 Task: Create "Digital Experiences" by using the "Build You Own (Aura)" template .
Action: Mouse moved to (1157, 87)
Screenshot: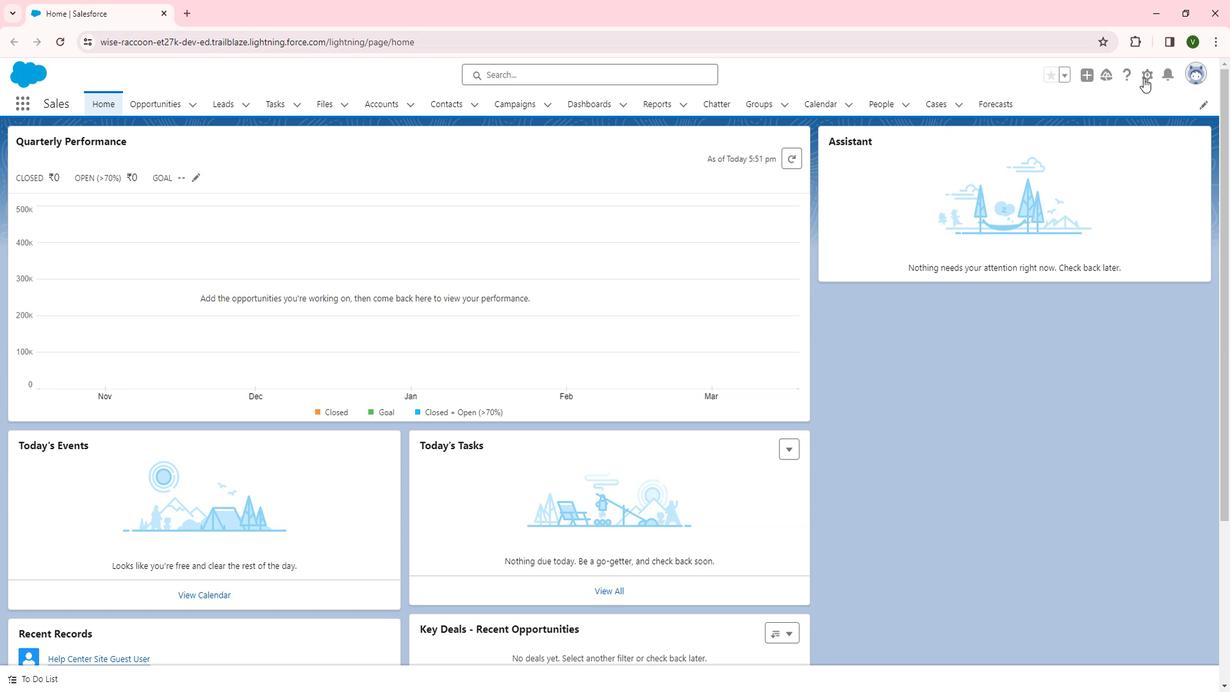 
Action: Mouse pressed left at (1157, 87)
Screenshot: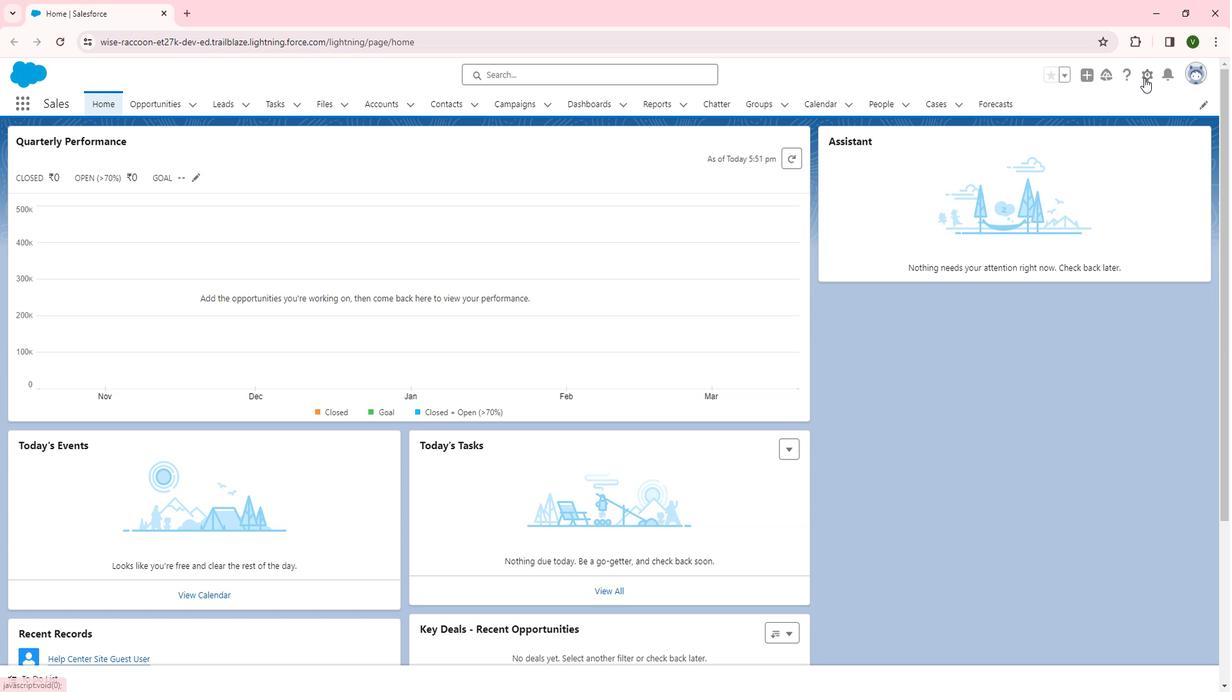 
Action: Mouse moved to (1110, 121)
Screenshot: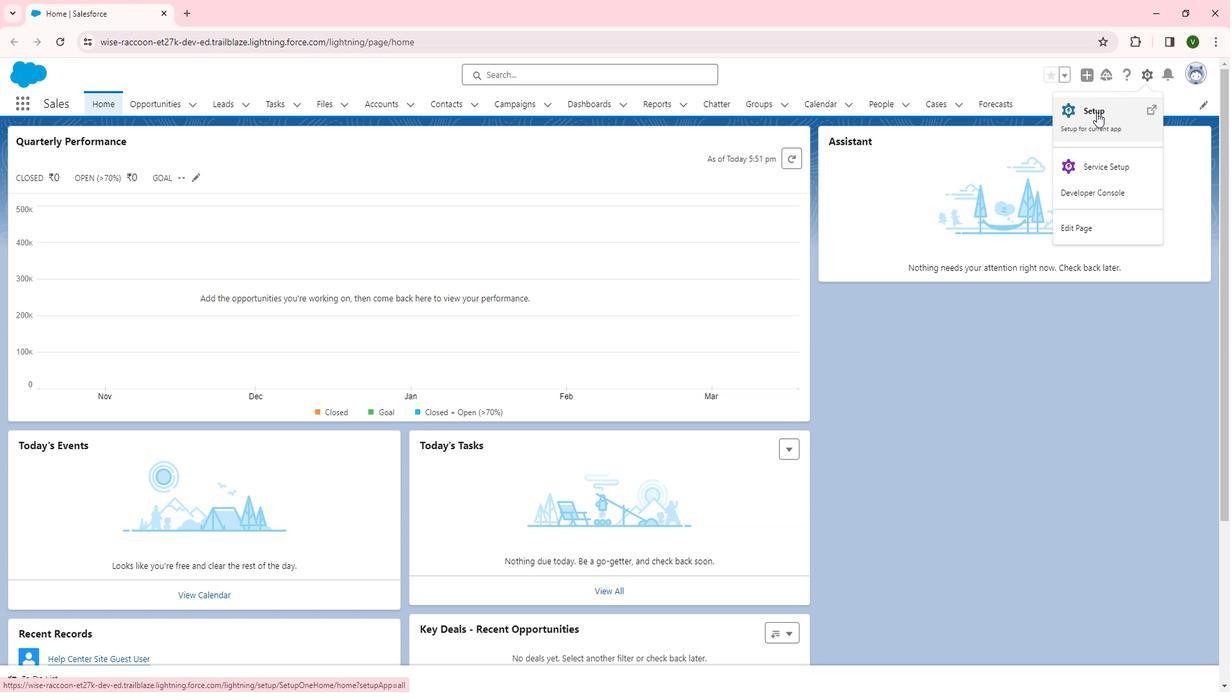 
Action: Mouse pressed left at (1110, 121)
Screenshot: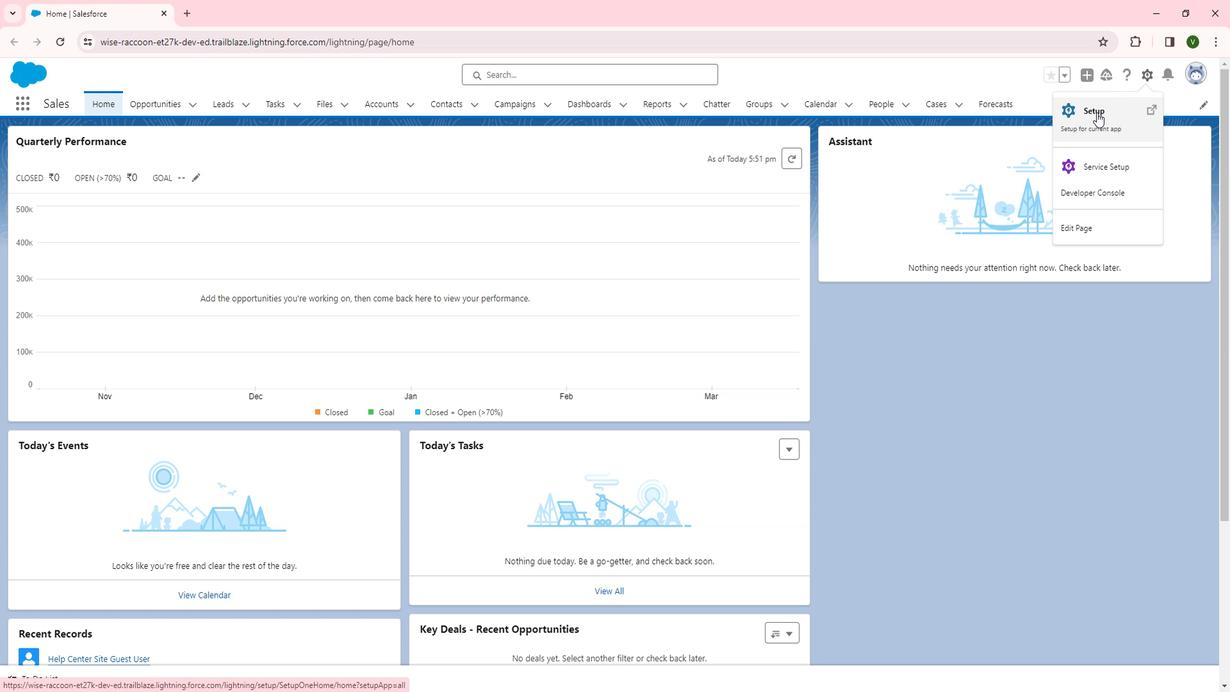 
Action: Mouse moved to (116, 470)
Screenshot: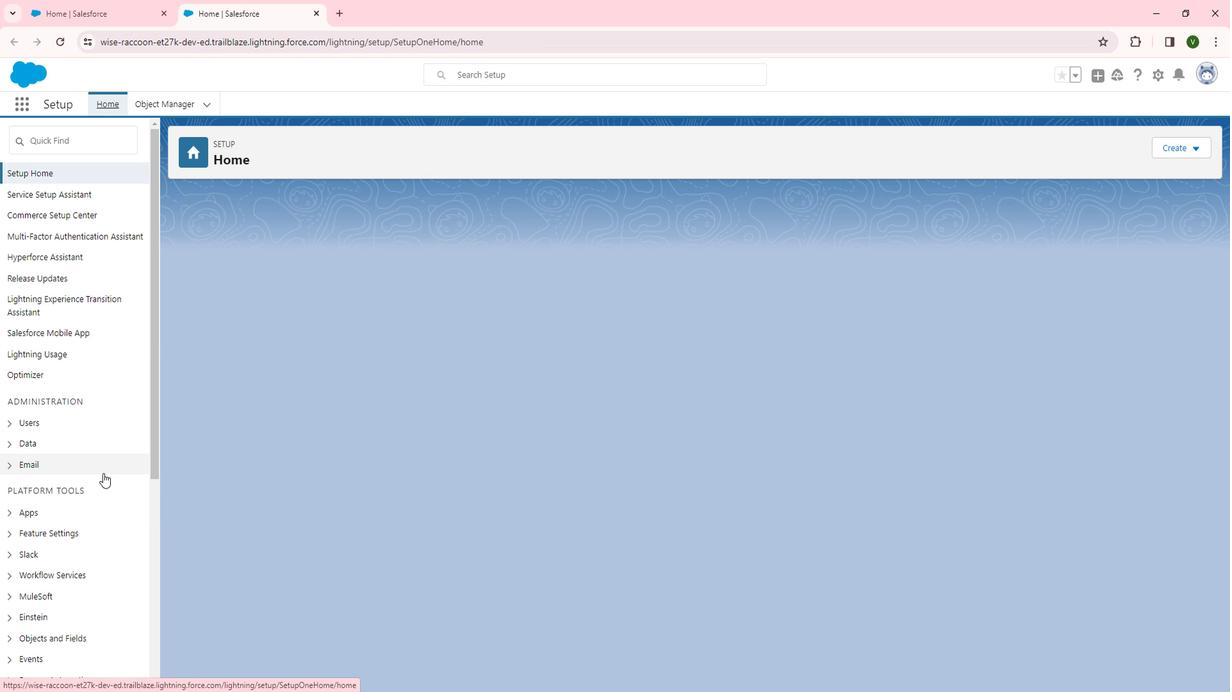 
Action: Mouse scrolled (116, 469) with delta (0, 0)
Screenshot: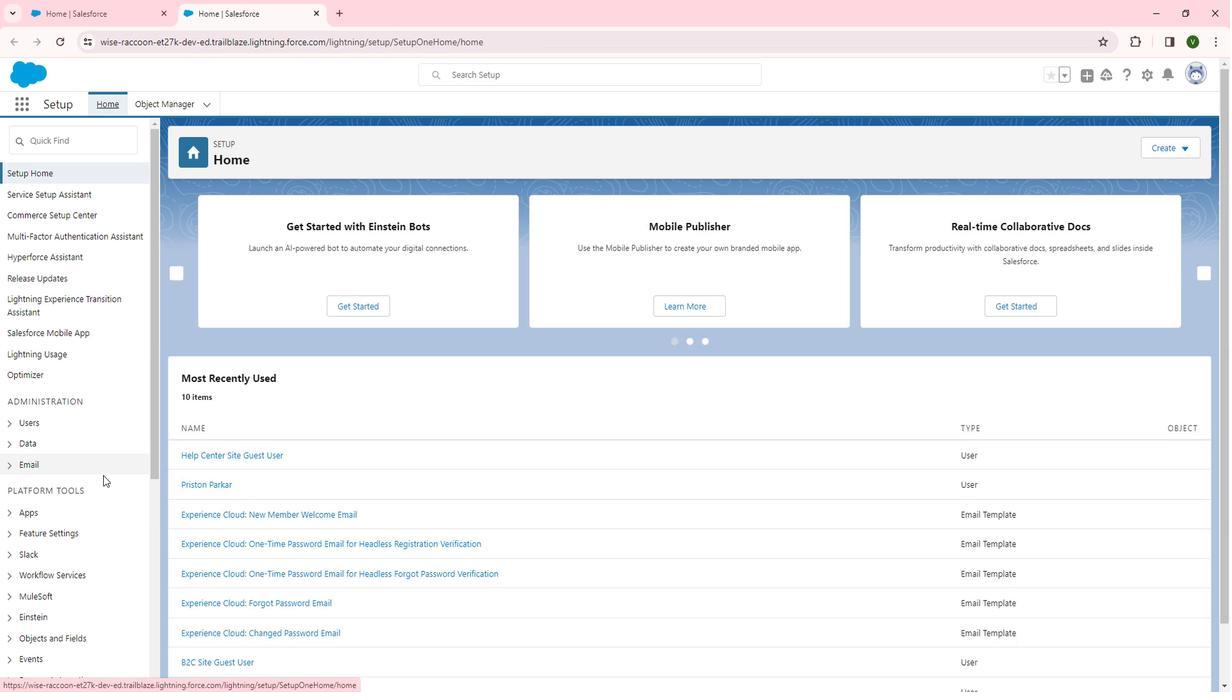 
Action: Mouse scrolled (116, 469) with delta (0, 0)
Screenshot: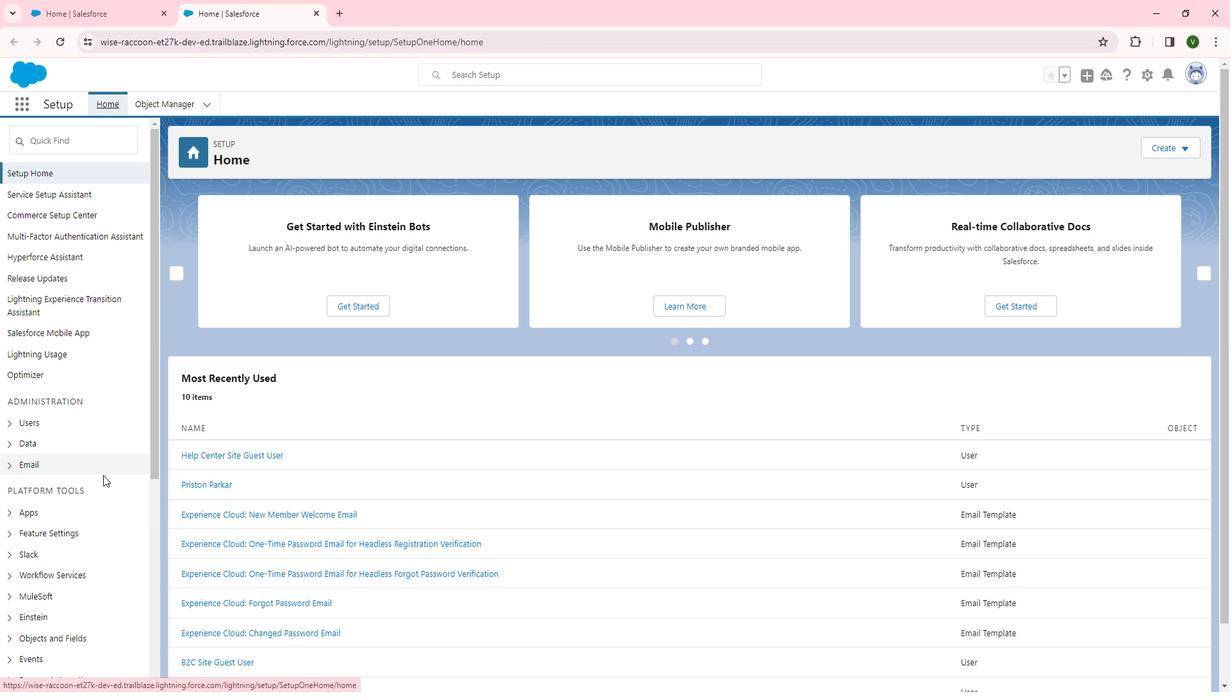
Action: Mouse scrolled (116, 469) with delta (0, 0)
Screenshot: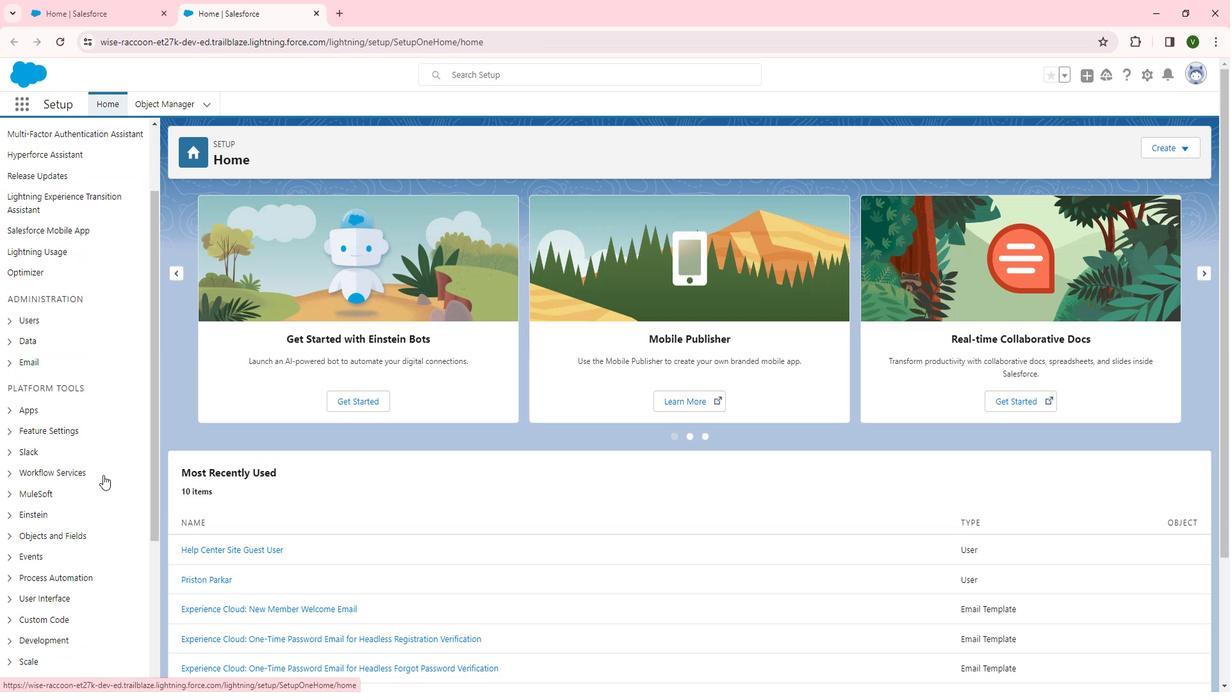 
Action: Mouse moved to (55, 334)
Screenshot: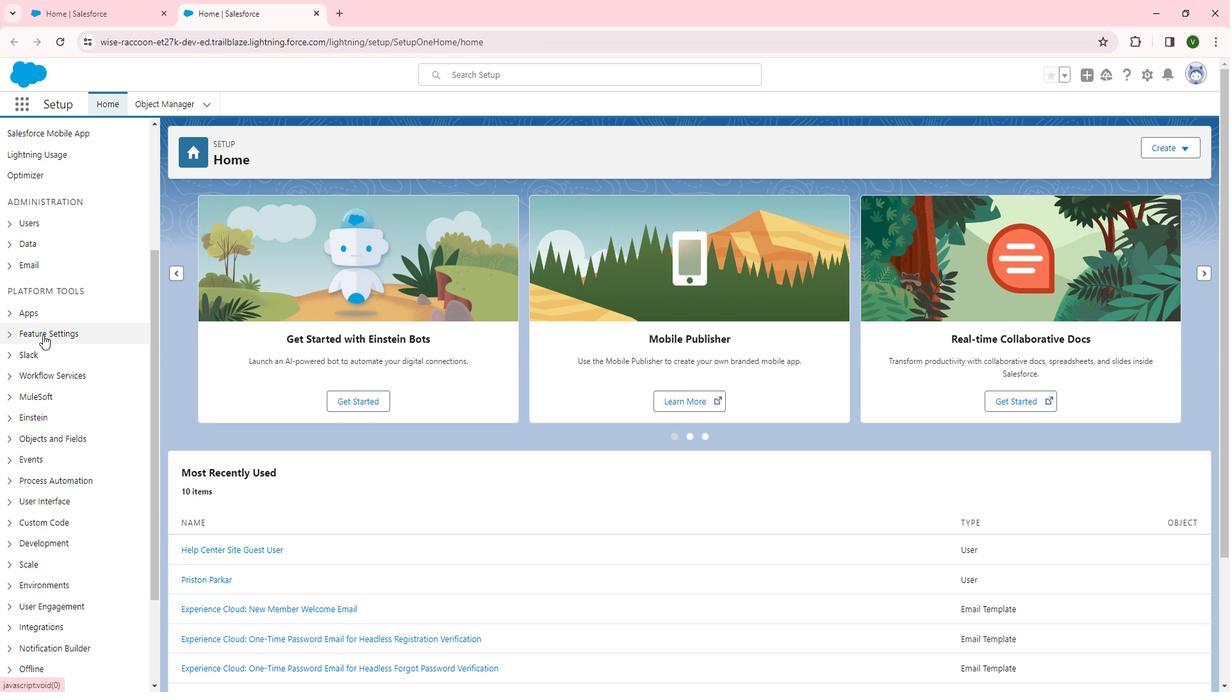 
Action: Mouse pressed left at (55, 334)
Screenshot: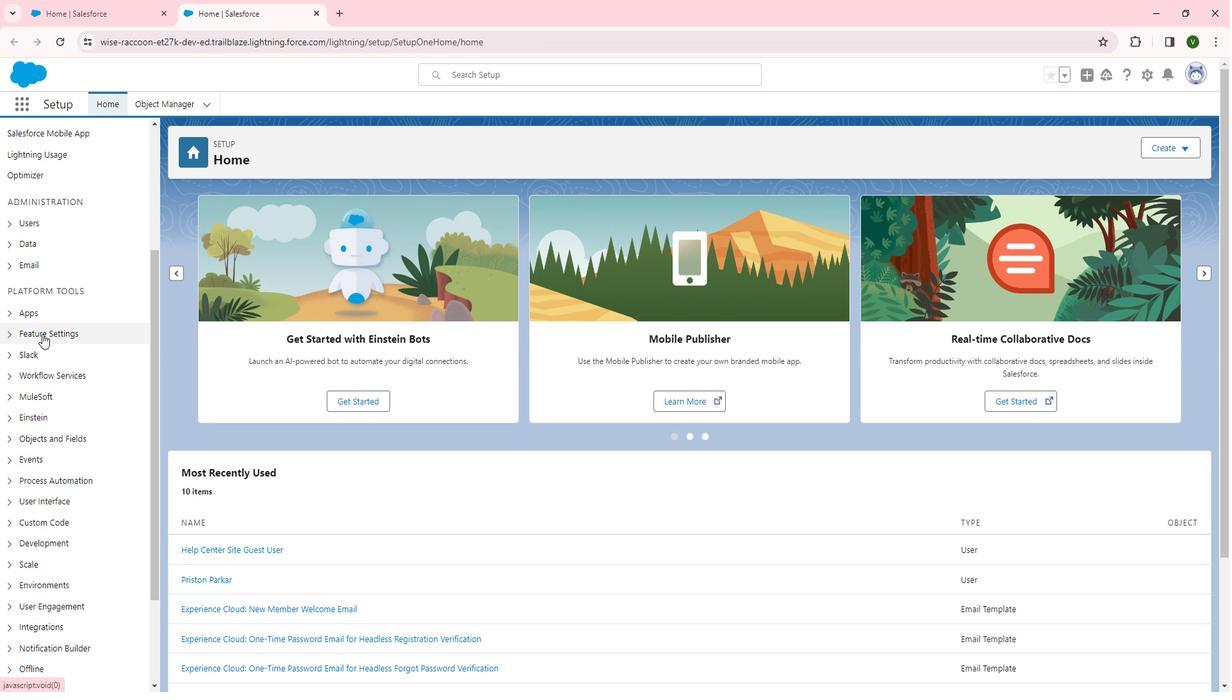 
Action: Mouse moved to (73, 468)
Screenshot: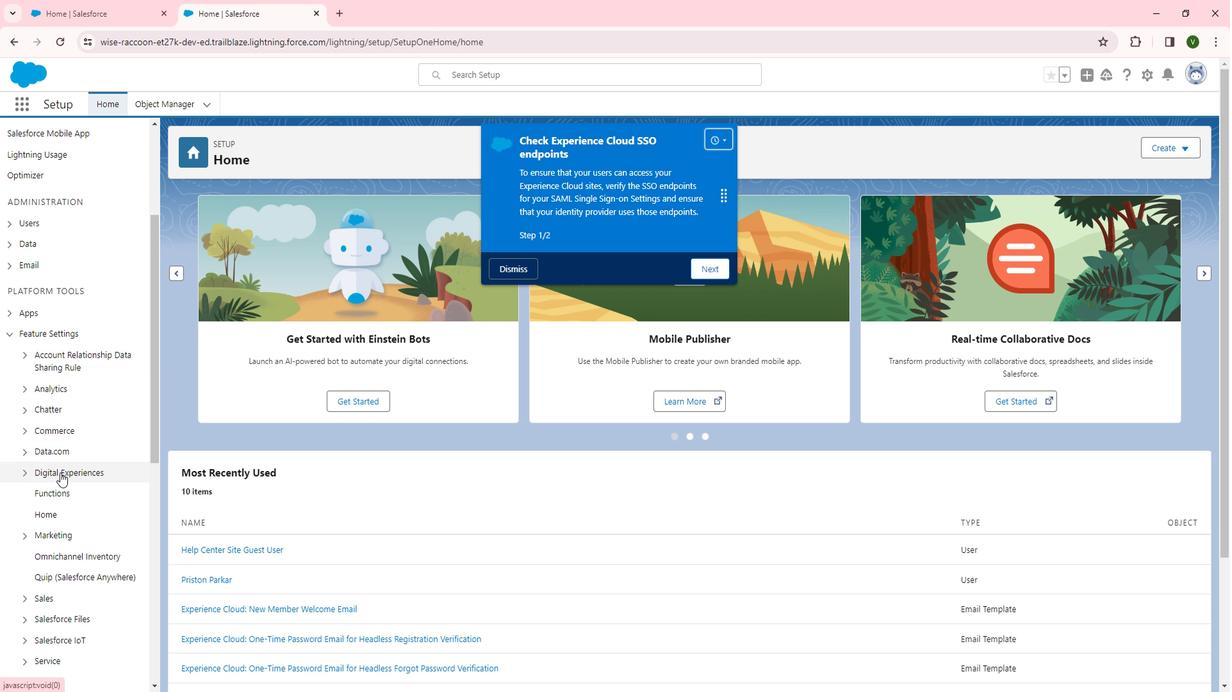 
Action: Mouse pressed left at (73, 468)
Screenshot: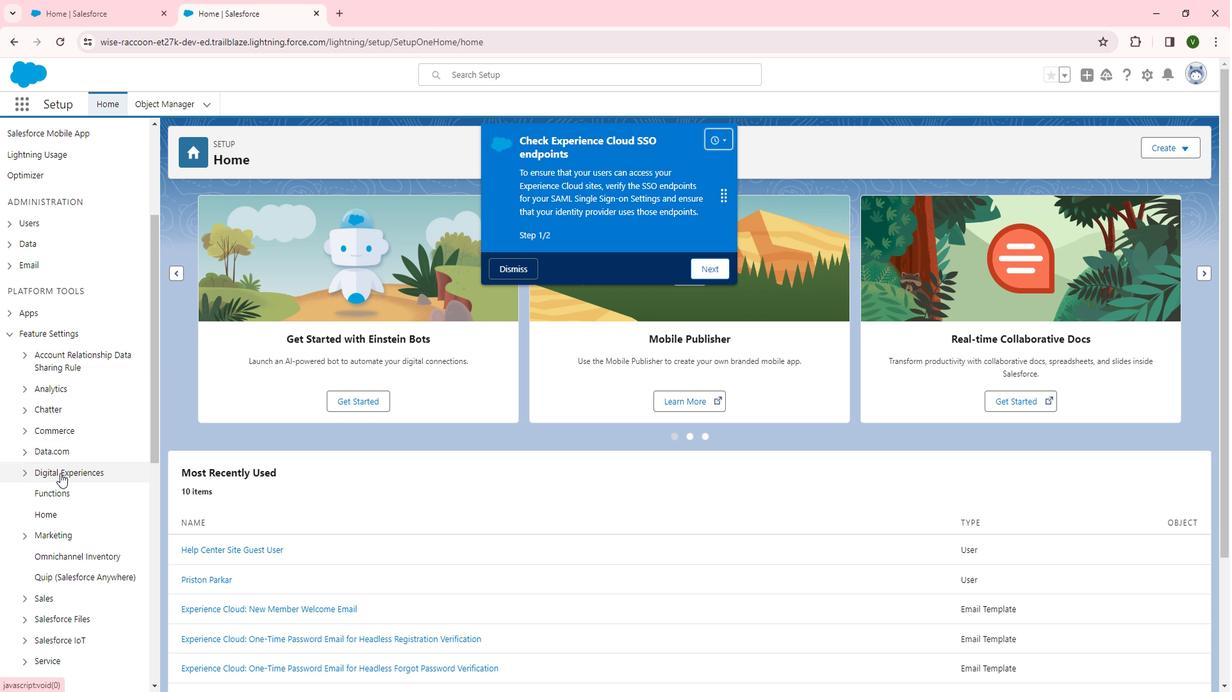
Action: Mouse moved to (65, 489)
Screenshot: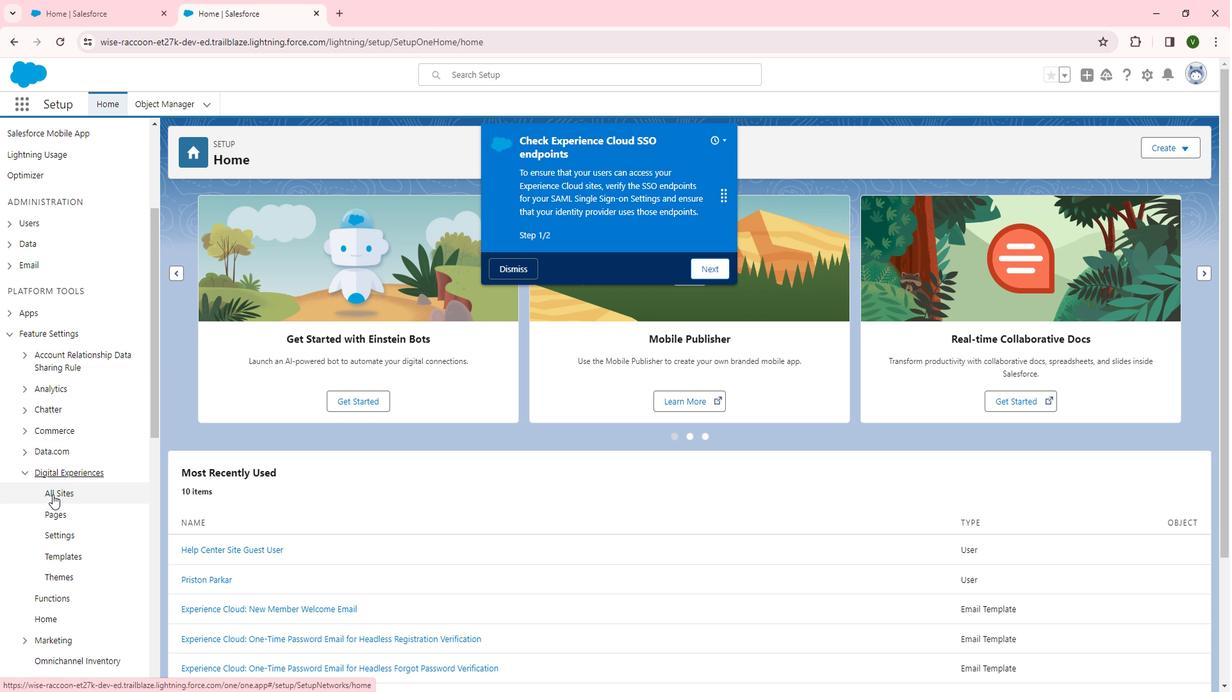 
Action: Mouse pressed left at (65, 489)
Screenshot: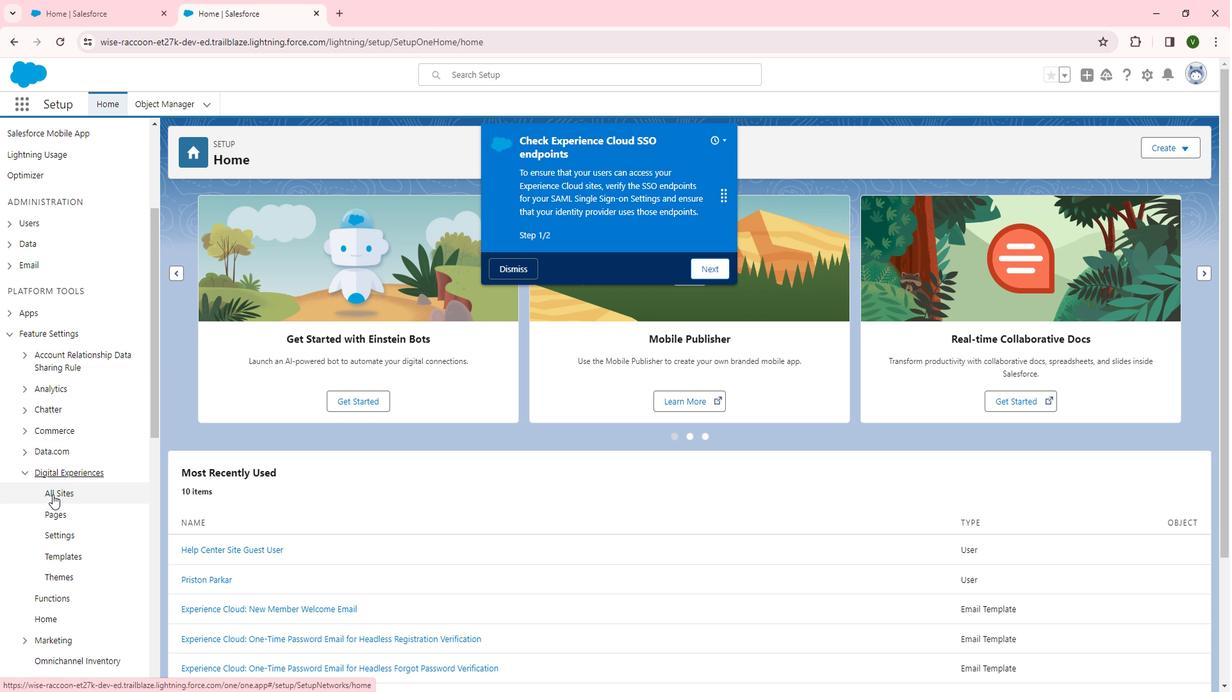 
Action: Mouse moved to (525, 271)
Screenshot: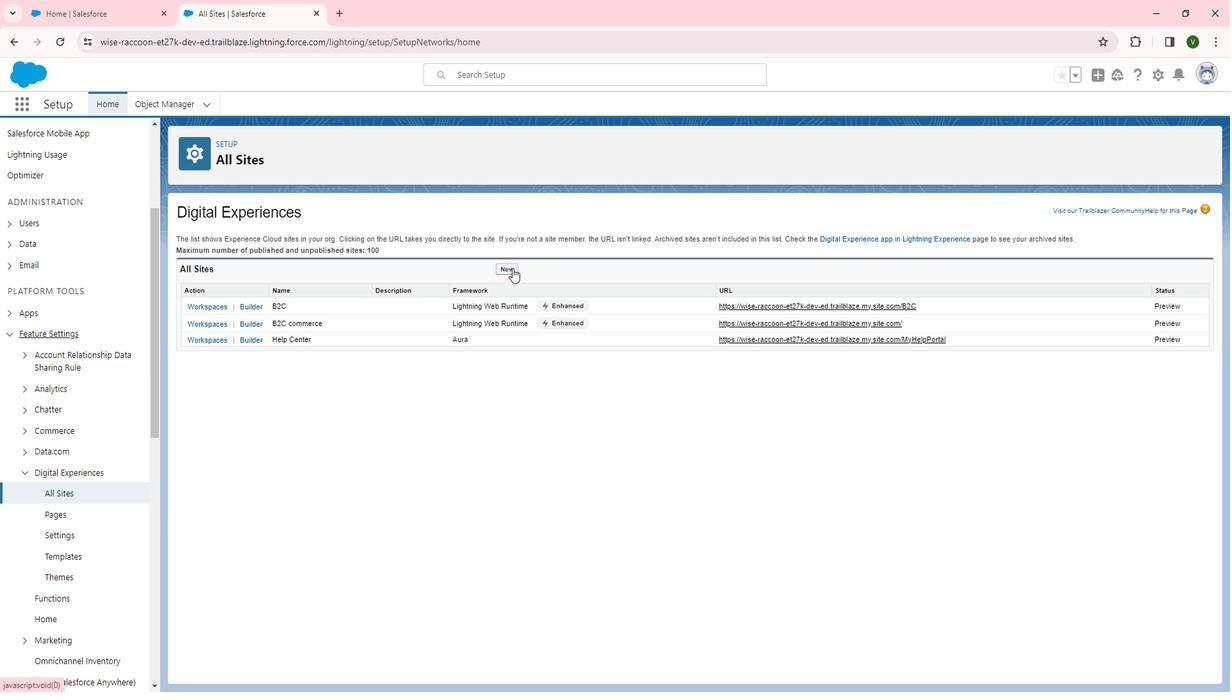 
Action: Mouse pressed left at (525, 271)
Screenshot: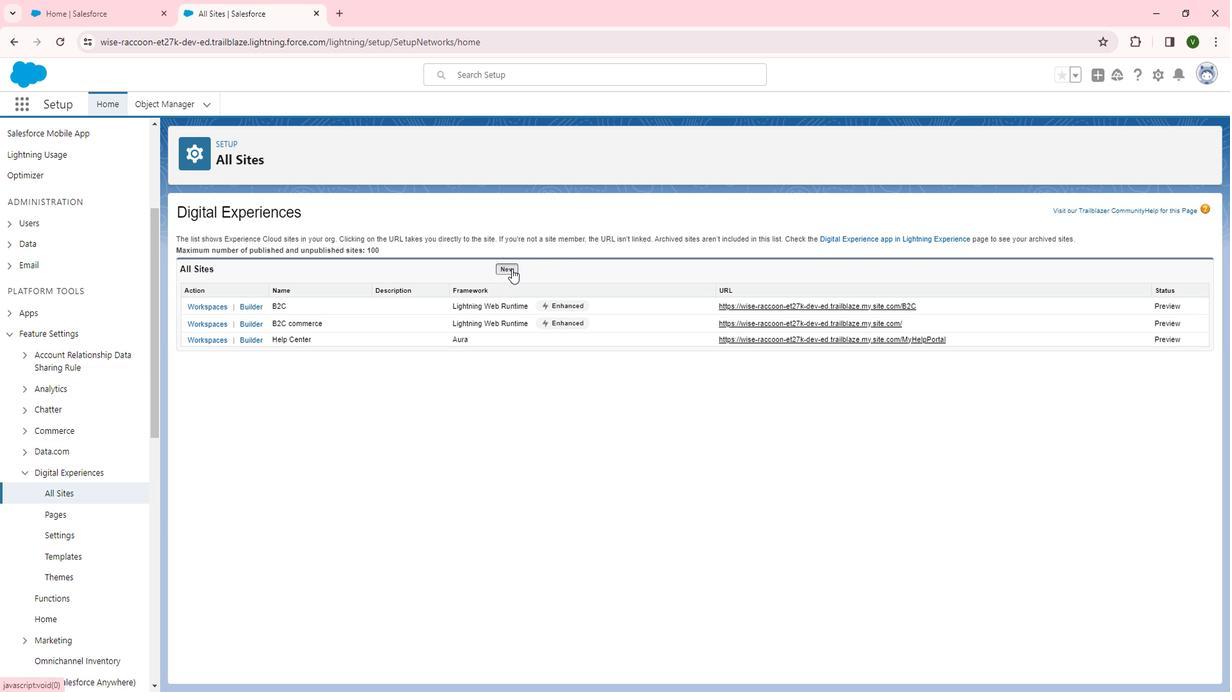 
Action: Mouse moved to (389, 433)
Screenshot: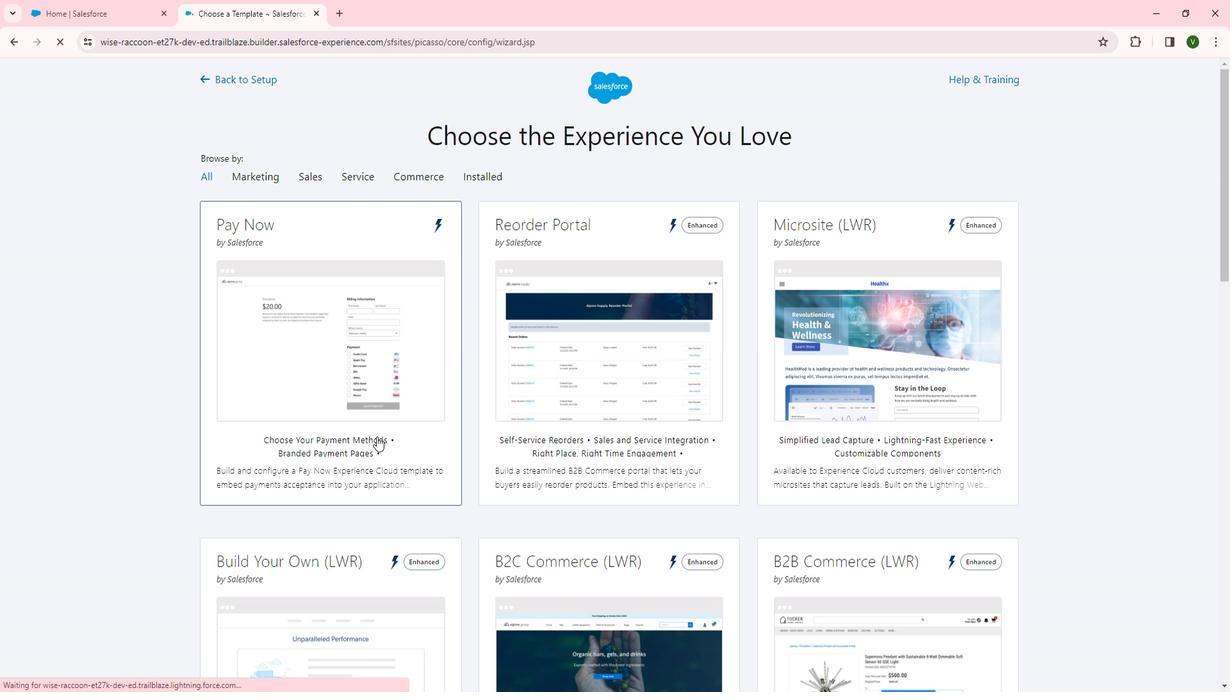 
Action: Mouse scrolled (389, 432) with delta (0, 0)
Screenshot: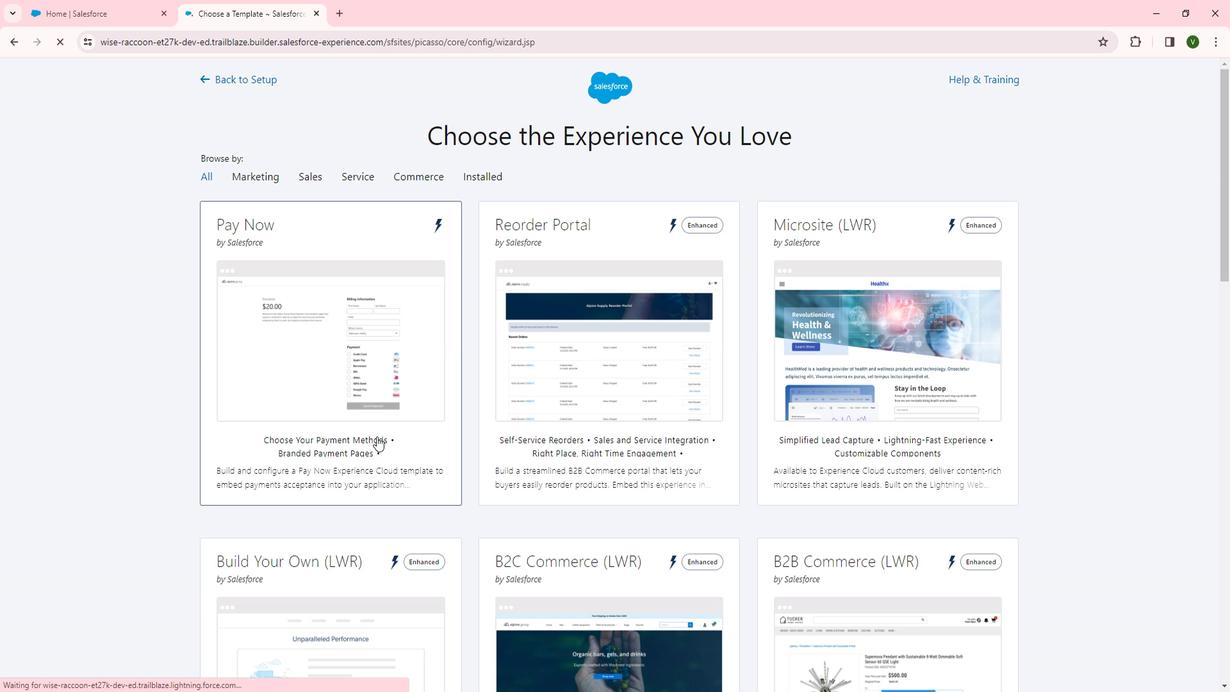 
Action: Mouse scrolled (389, 432) with delta (0, 0)
Screenshot: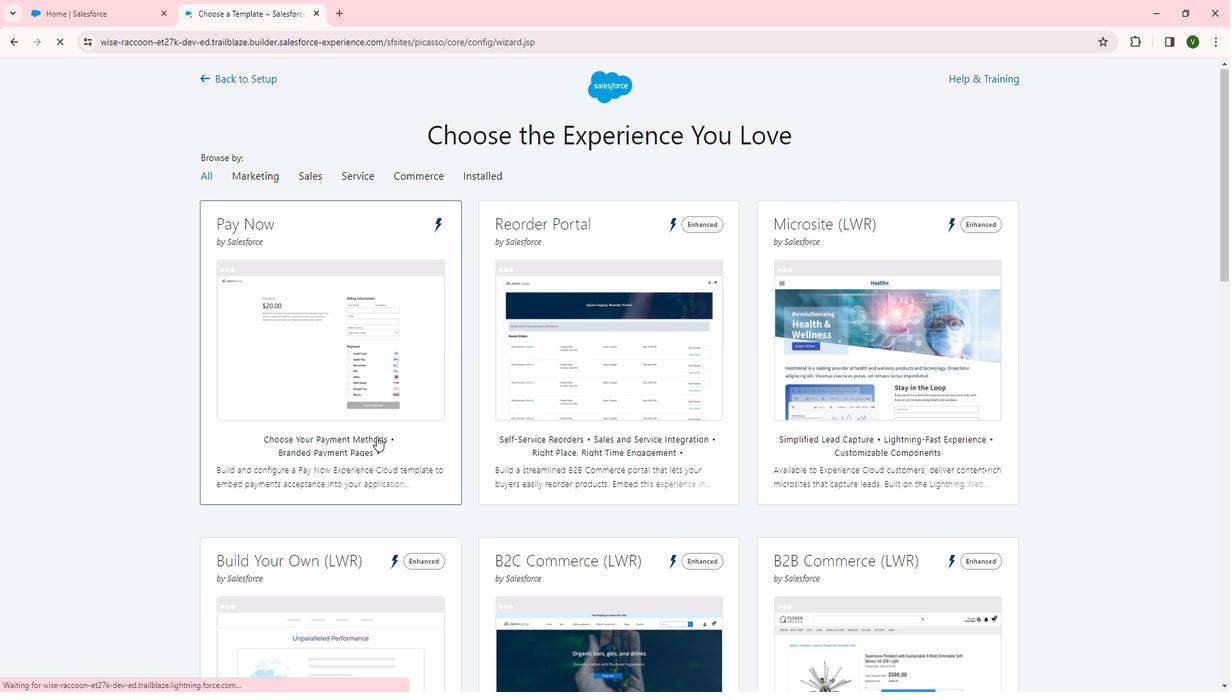 
Action: Mouse scrolled (389, 432) with delta (0, 0)
Screenshot: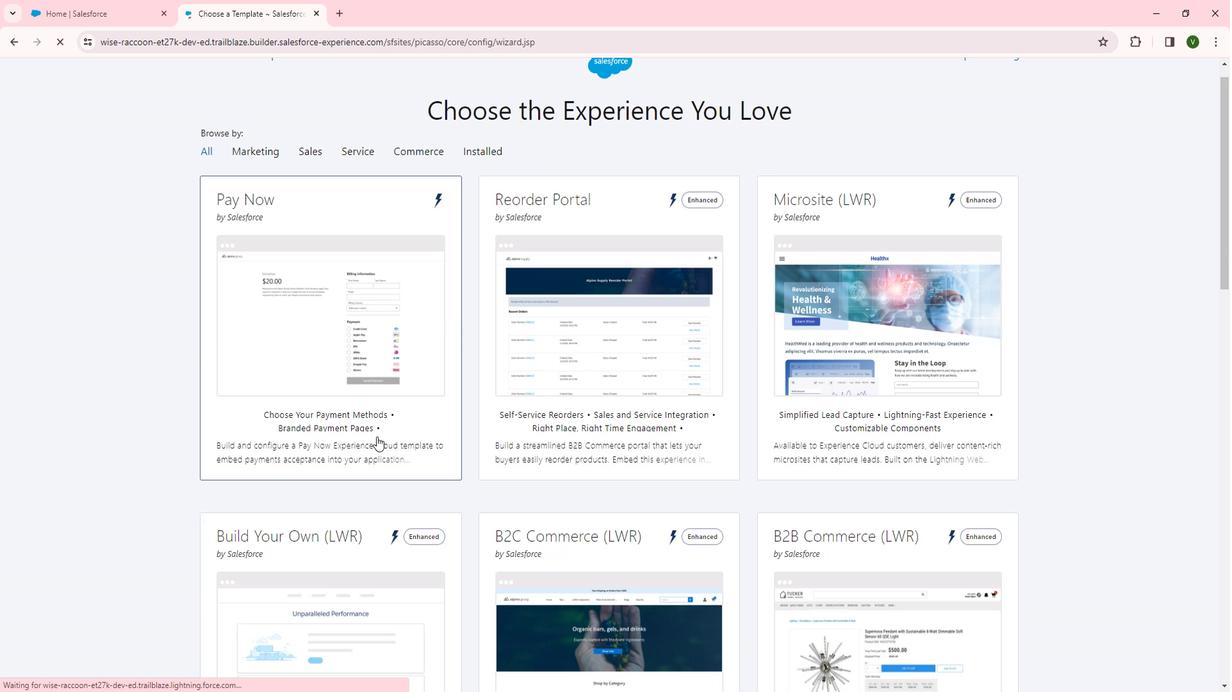 
Action: Mouse scrolled (389, 432) with delta (0, 0)
Screenshot: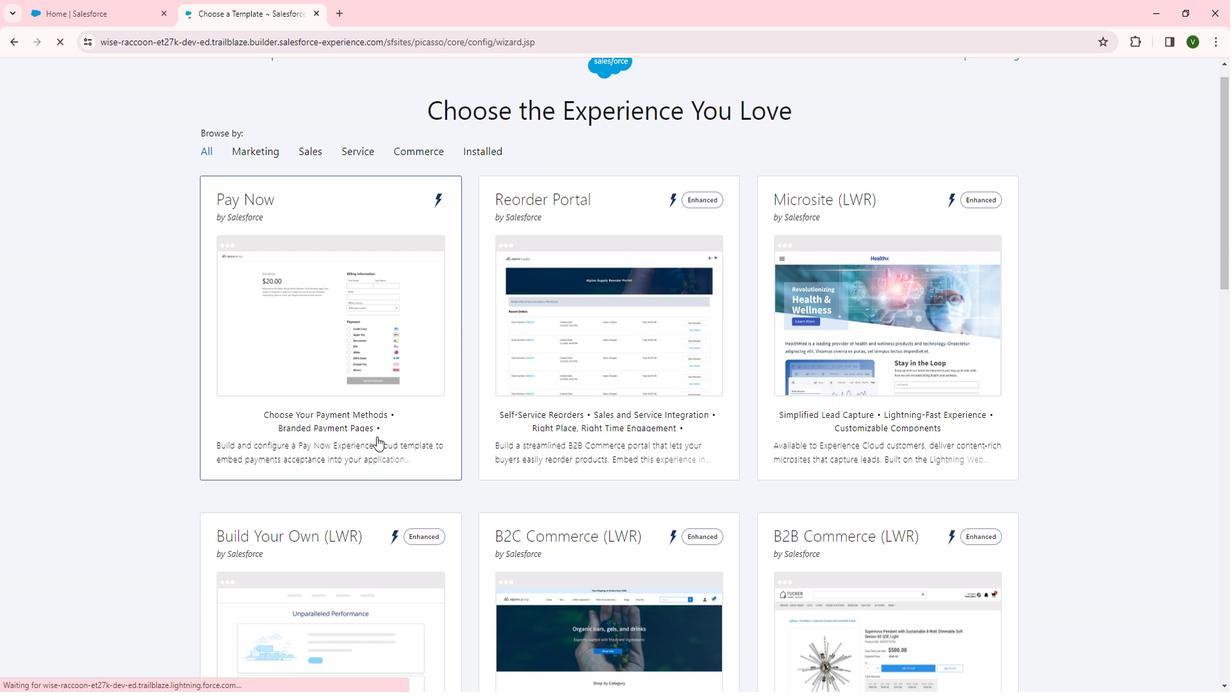 
Action: Mouse scrolled (389, 432) with delta (0, 0)
Screenshot: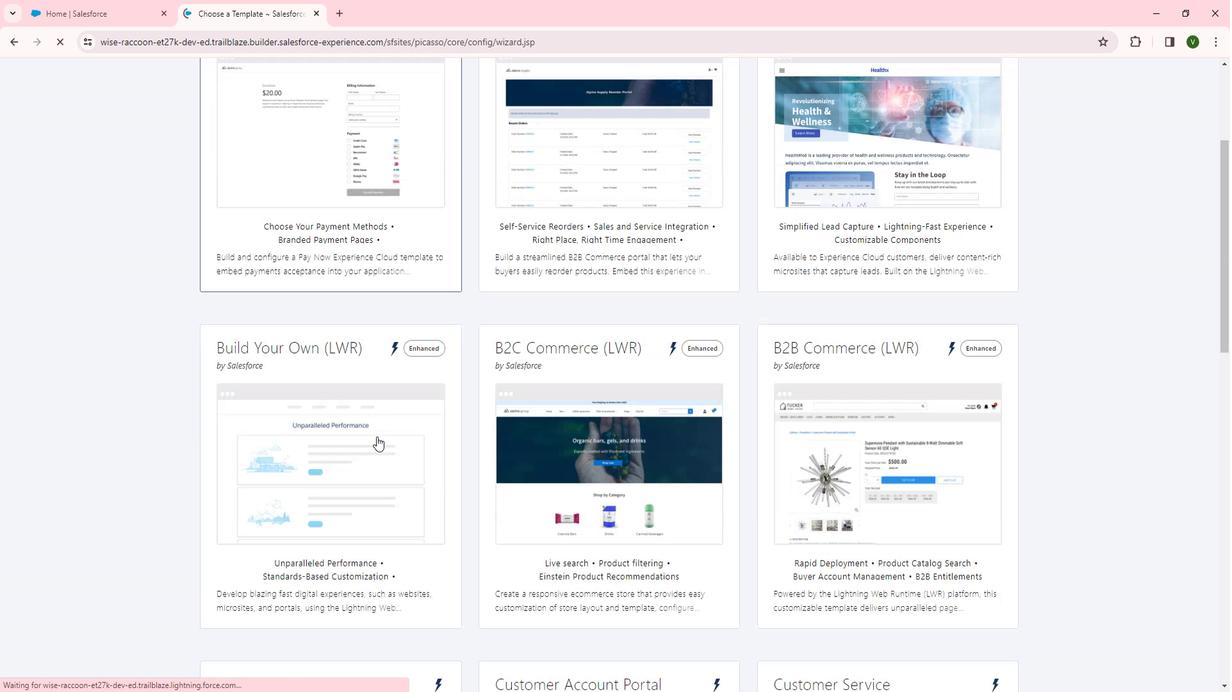 
Action: Mouse moved to (371, 378)
Screenshot: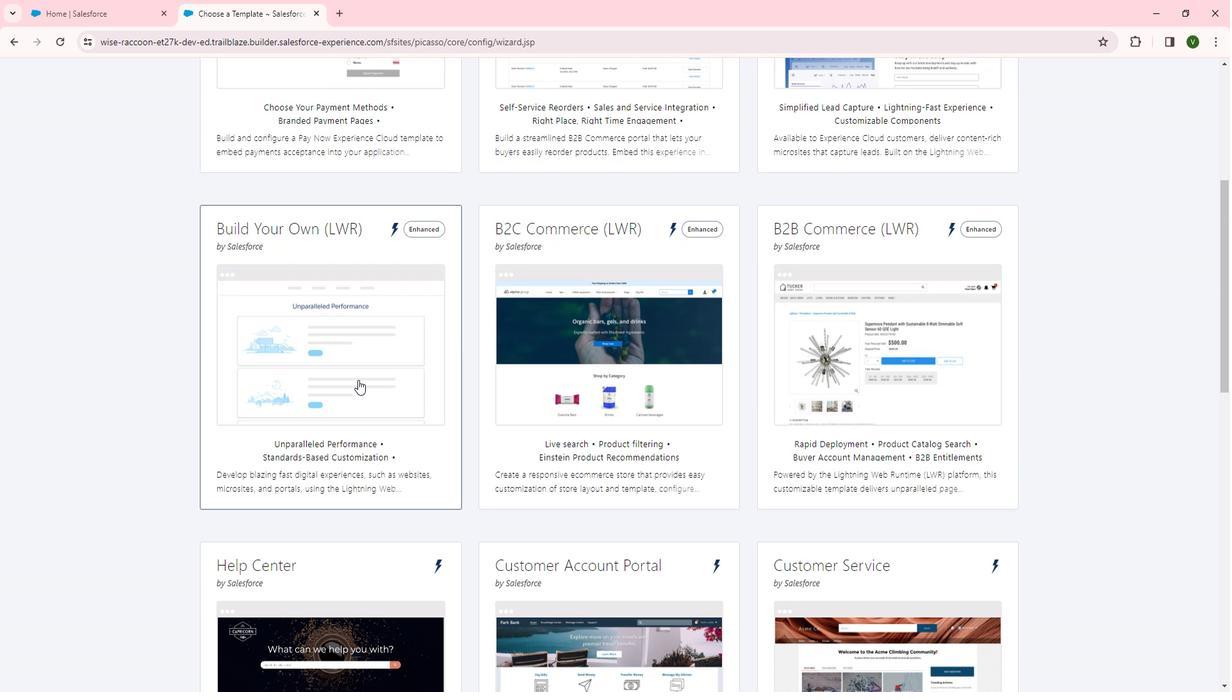 
Action: Mouse scrolled (371, 378) with delta (0, 0)
Screenshot: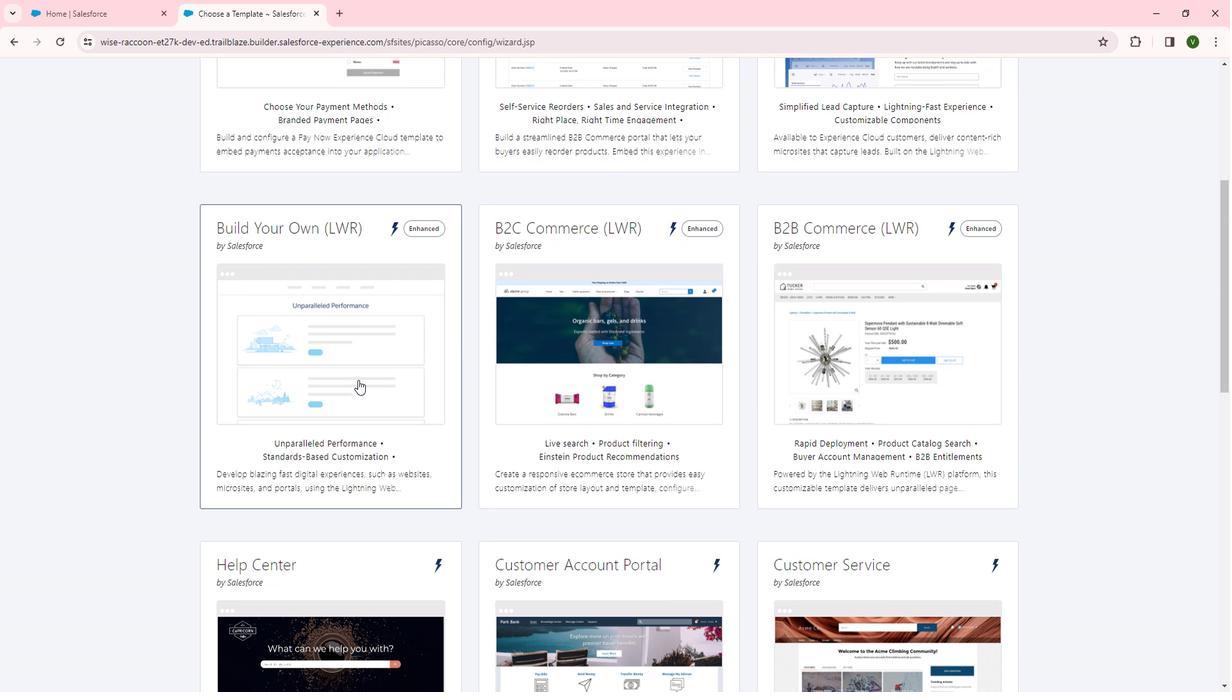 
Action: Mouse scrolled (371, 378) with delta (0, 0)
Screenshot: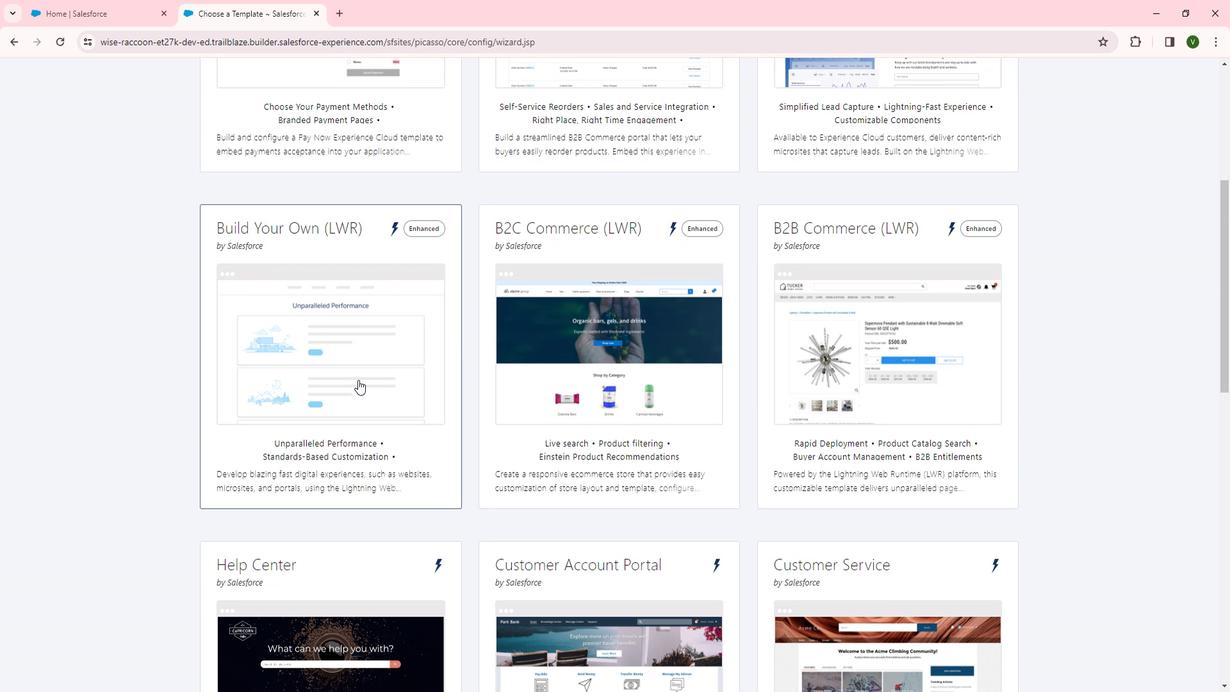 
Action: Mouse scrolled (371, 378) with delta (0, 0)
Screenshot: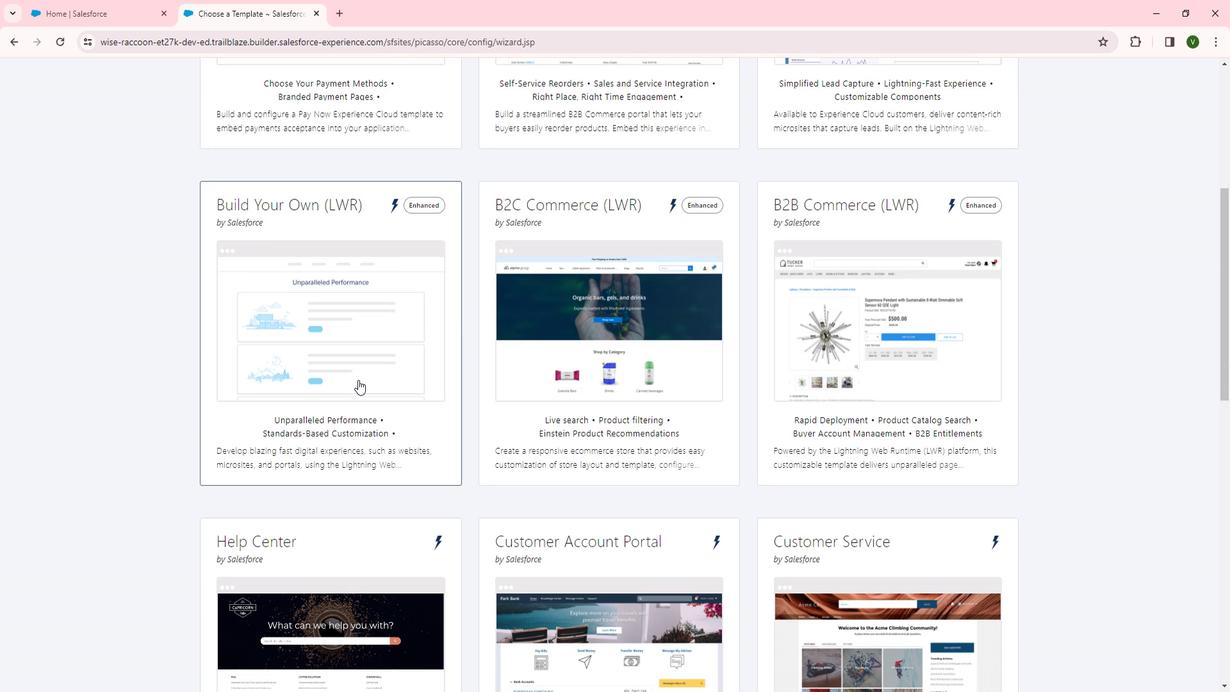 
Action: Mouse scrolled (371, 378) with delta (0, 0)
Screenshot: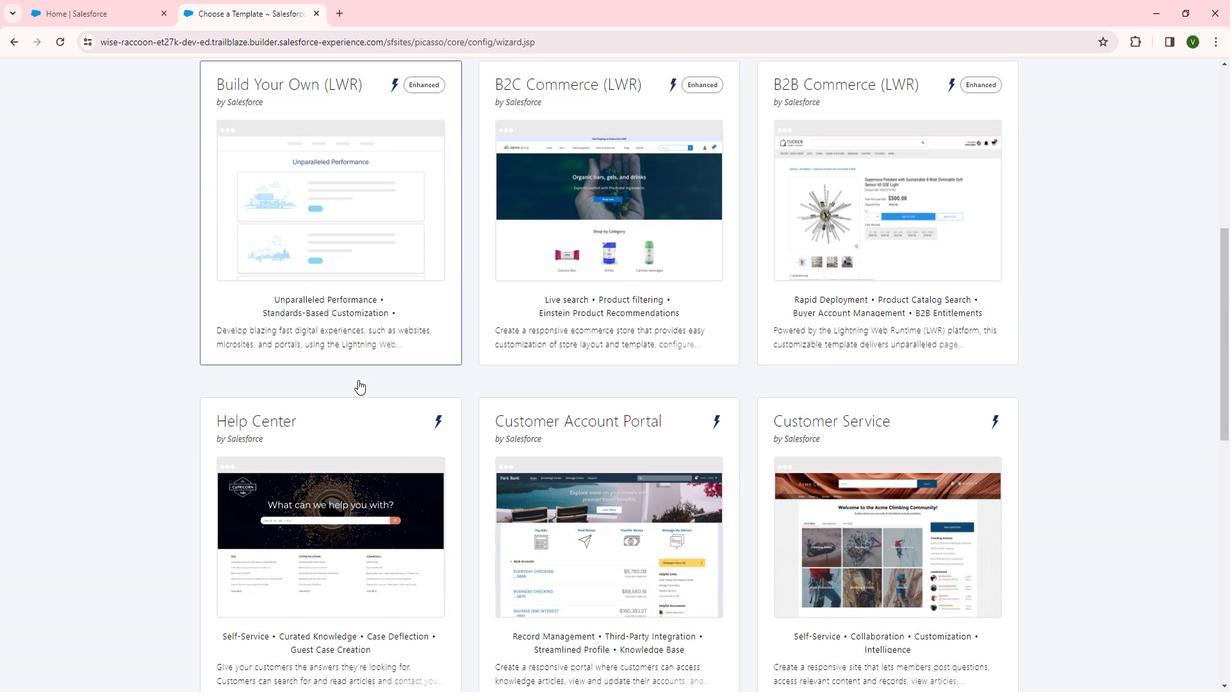 
Action: Mouse scrolled (371, 378) with delta (0, 0)
Screenshot: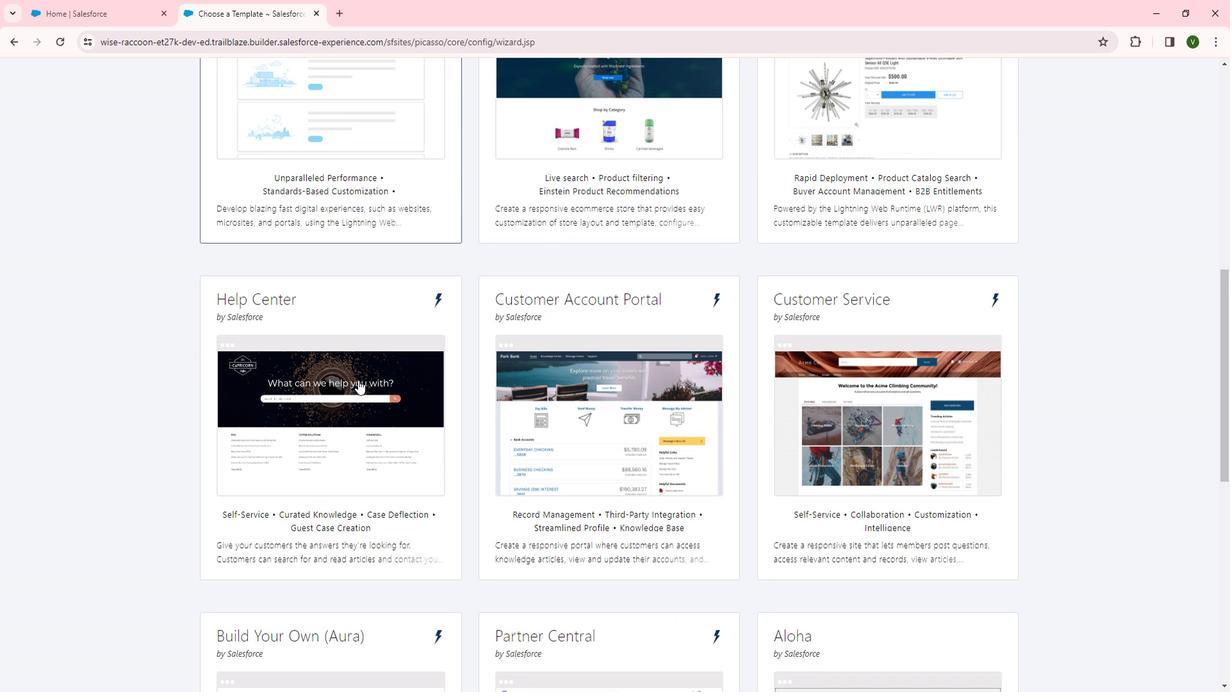 
Action: Mouse scrolled (371, 378) with delta (0, 0)
Screenshot: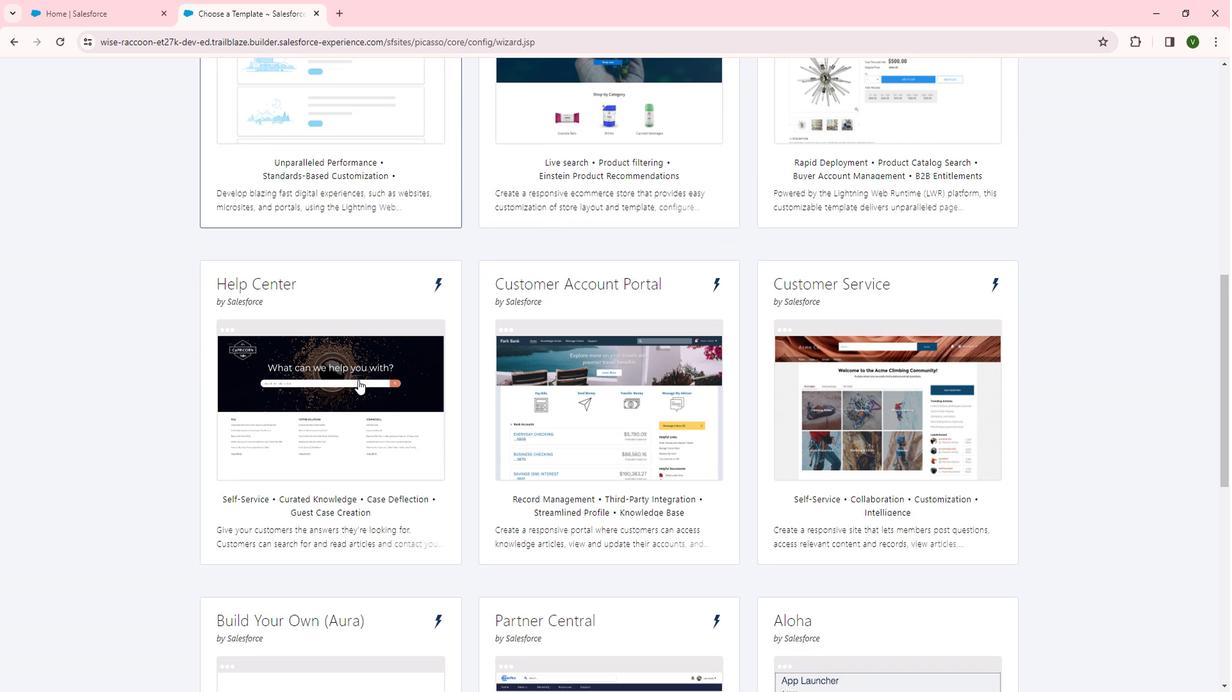 
Action: Mouse scrolled (371, 378) with delta (0, 0)
Screenshot: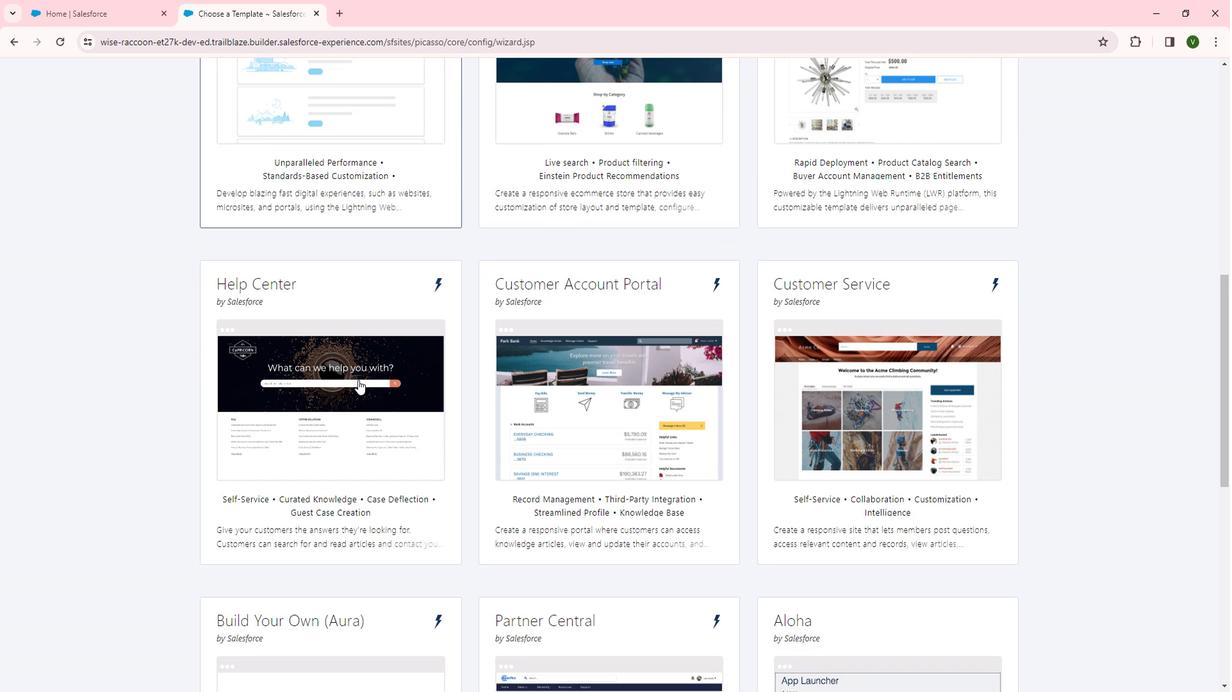 
Action: Mouse moved to (355, 435)
Screenshot: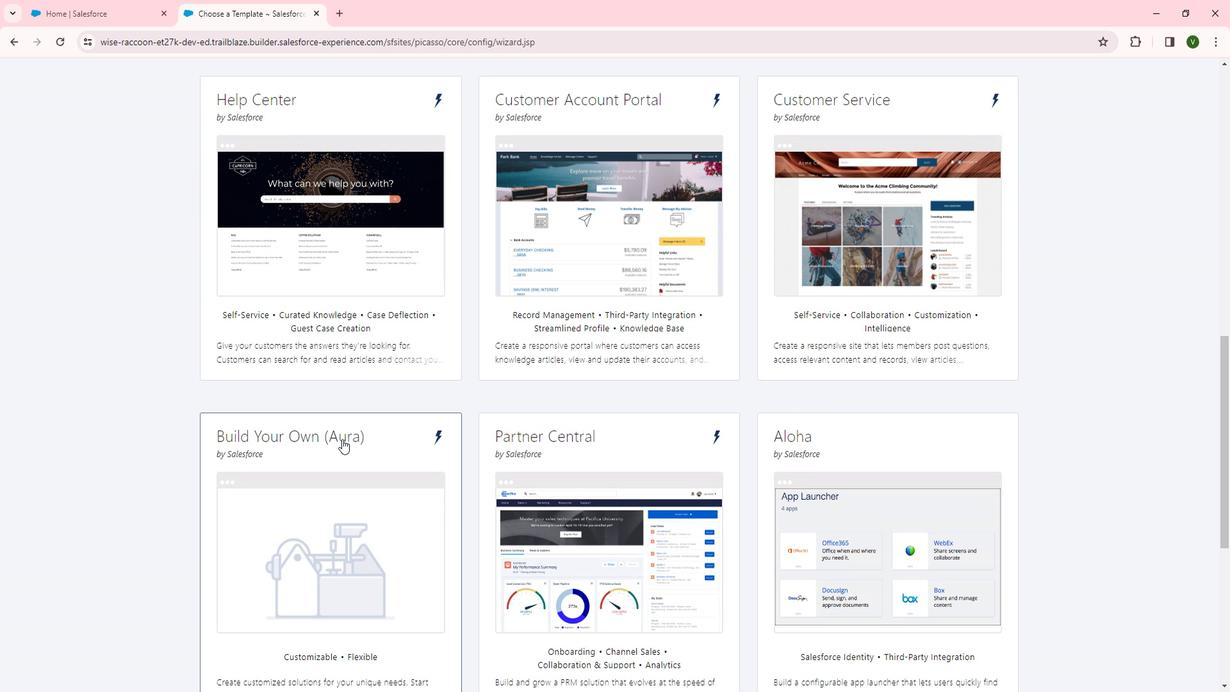 
Action: Mouse pressed left at (355, 435)
Screenshot: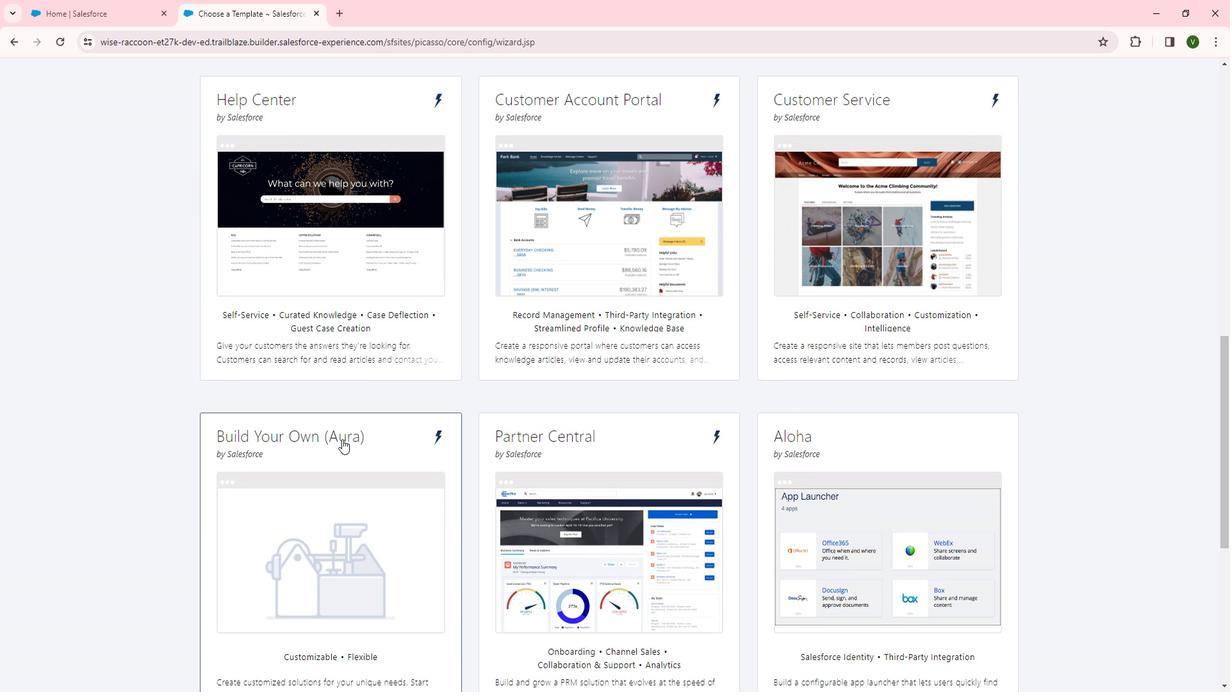 
Action: Mouse moved to (753, 216)
Screenshot: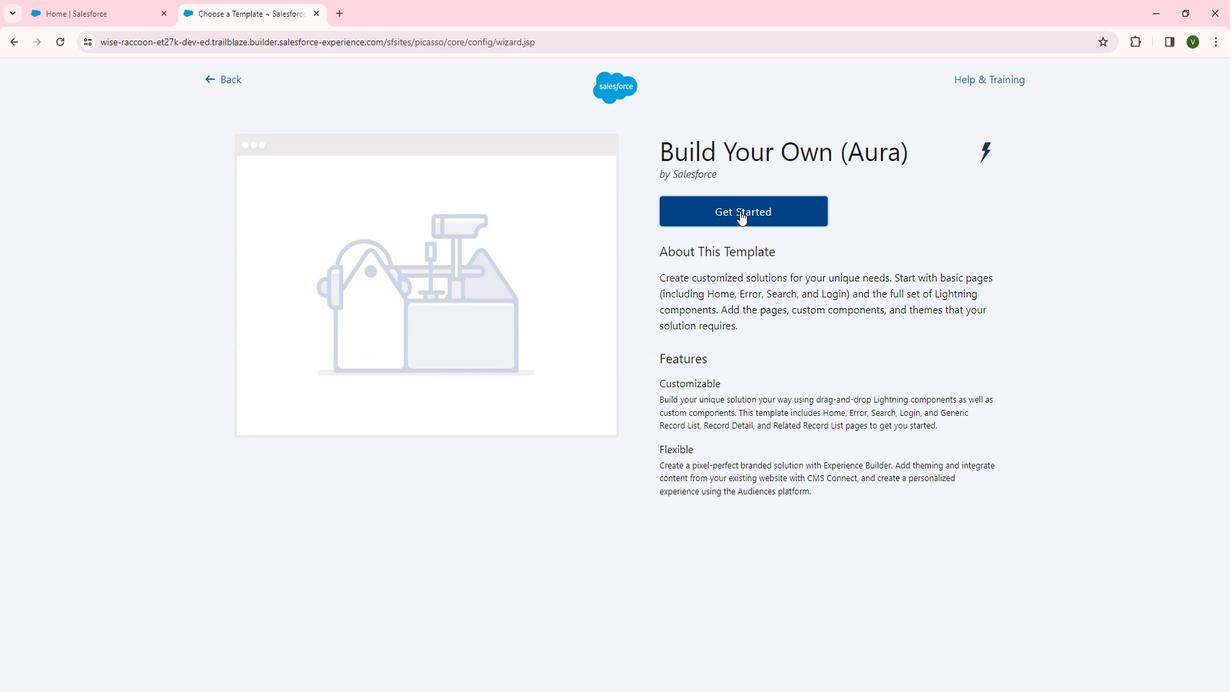 
Action: Mouse pressed left at (753, 216)
Screenshot: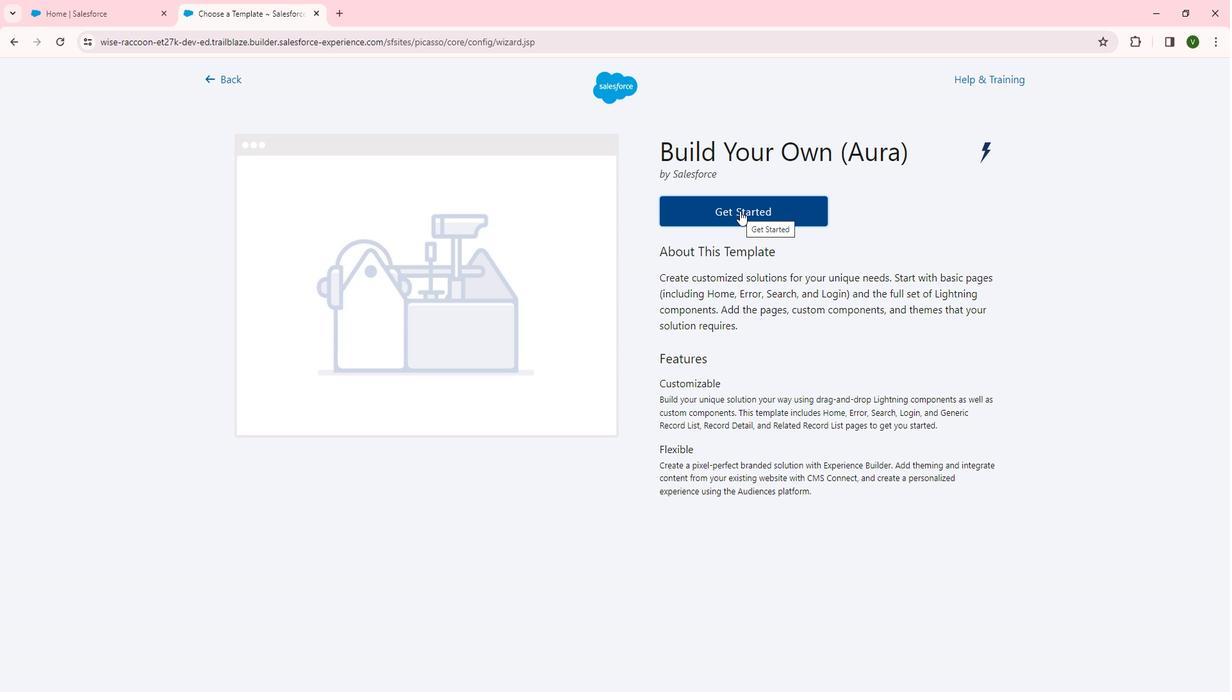 
Action: Mouse moved to (751, 238)
Screenshot: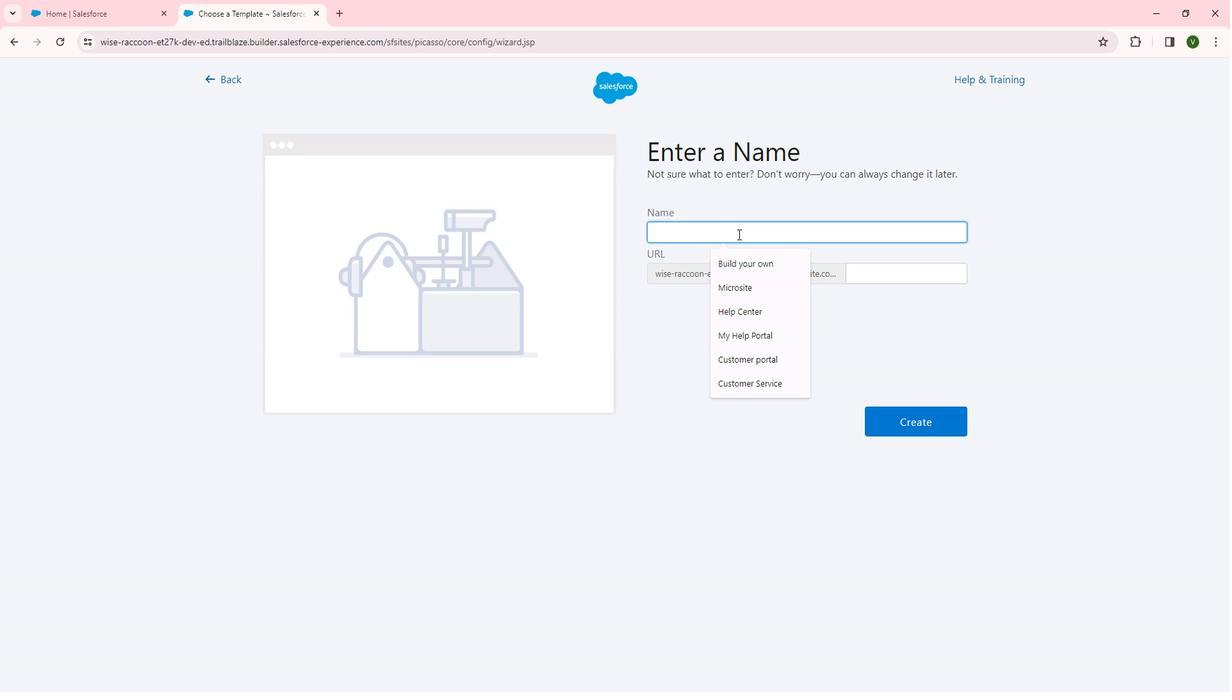 
Action: Key pressed <Key.shift>BN<Key.backspace>uild<Key.space><Key.shift>Your<Key.space>own<Key.space><Key.shift>Au
Screenshot: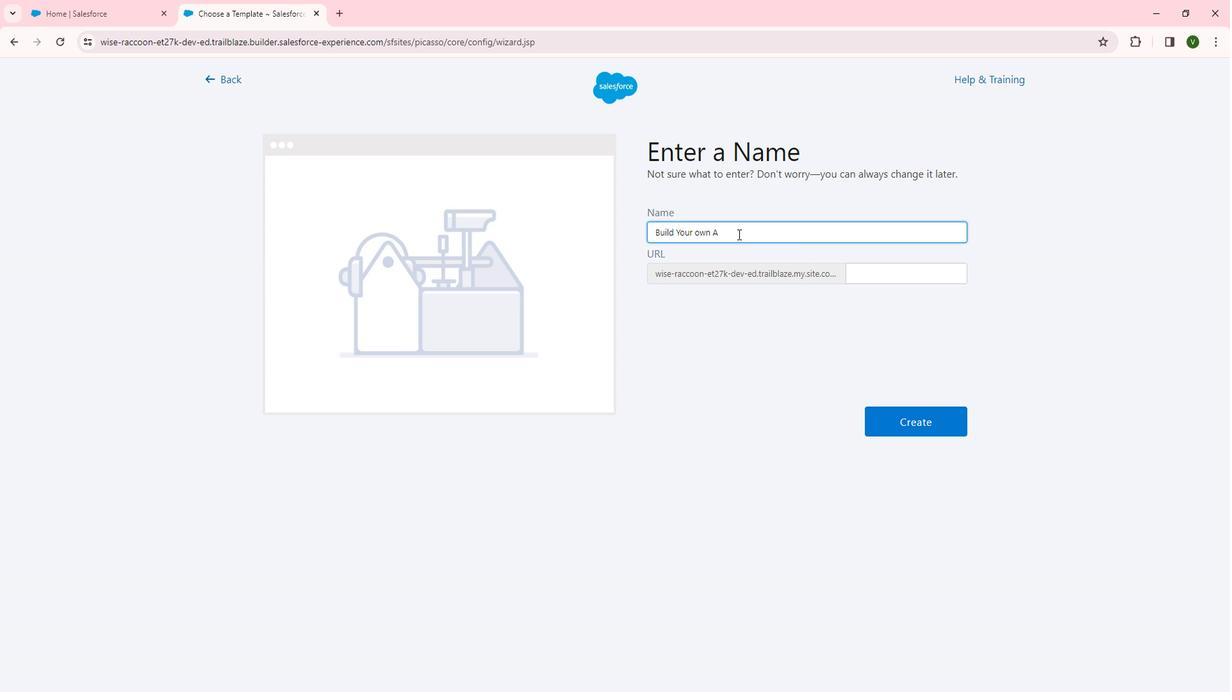 
Action: Mouse moved to (897, 283)
Screenshot: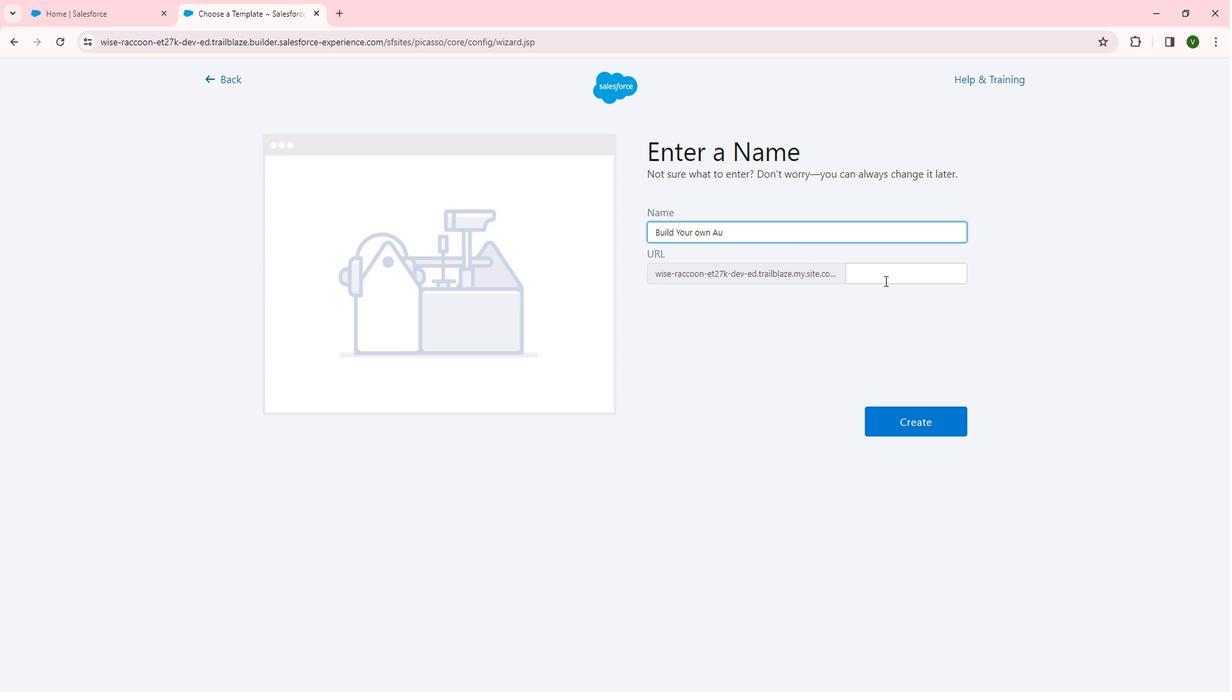 
Action: Mouse pressed left at (897, 283)
Screenshot: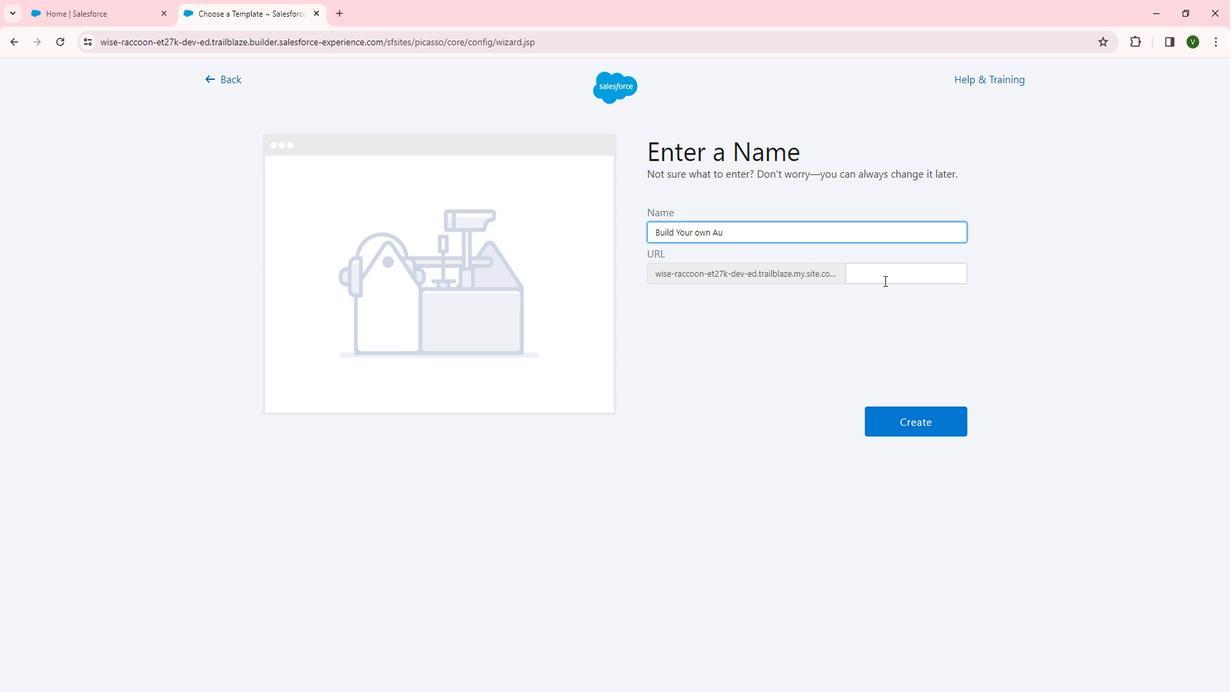 
Action: Mouse moved to (892, 283)
Screenshot: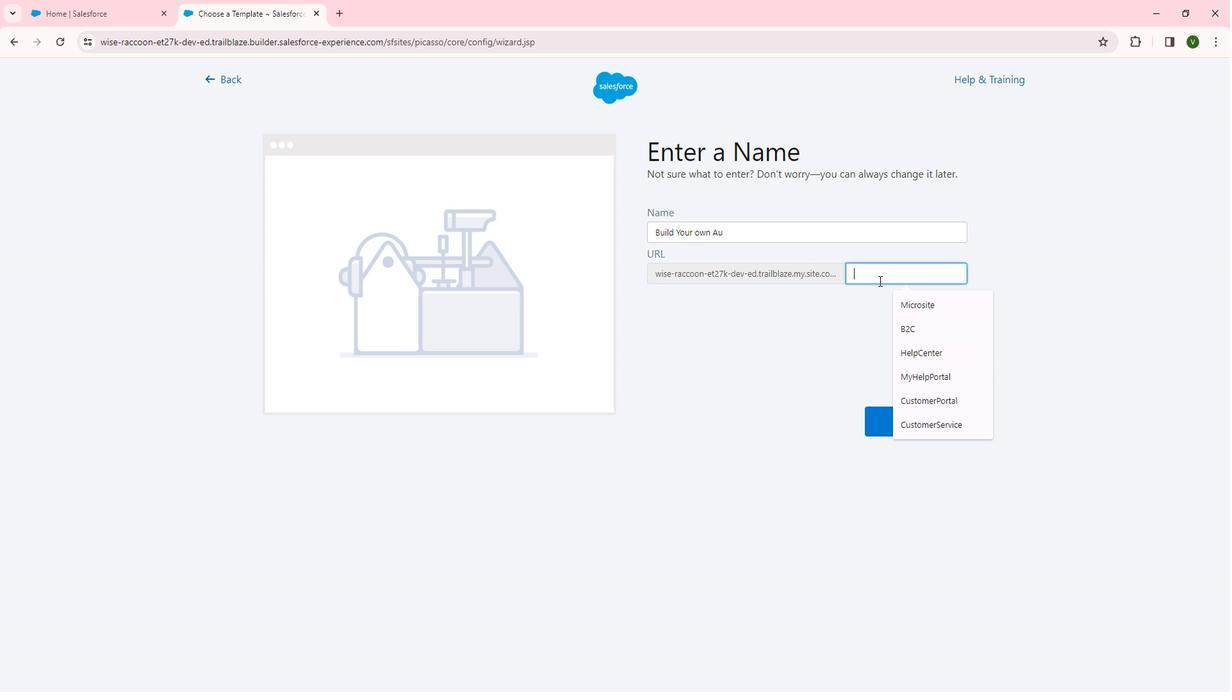 
Action: Key pressed <Key.shift>Build<Key.space>your<Key.backspace><Key.backspace><Key.backspace><Key.backspace><Key.backspace><Key.shift><Key.shift>Your<Key.shift>Own<Key.shift>Au
Screenshot: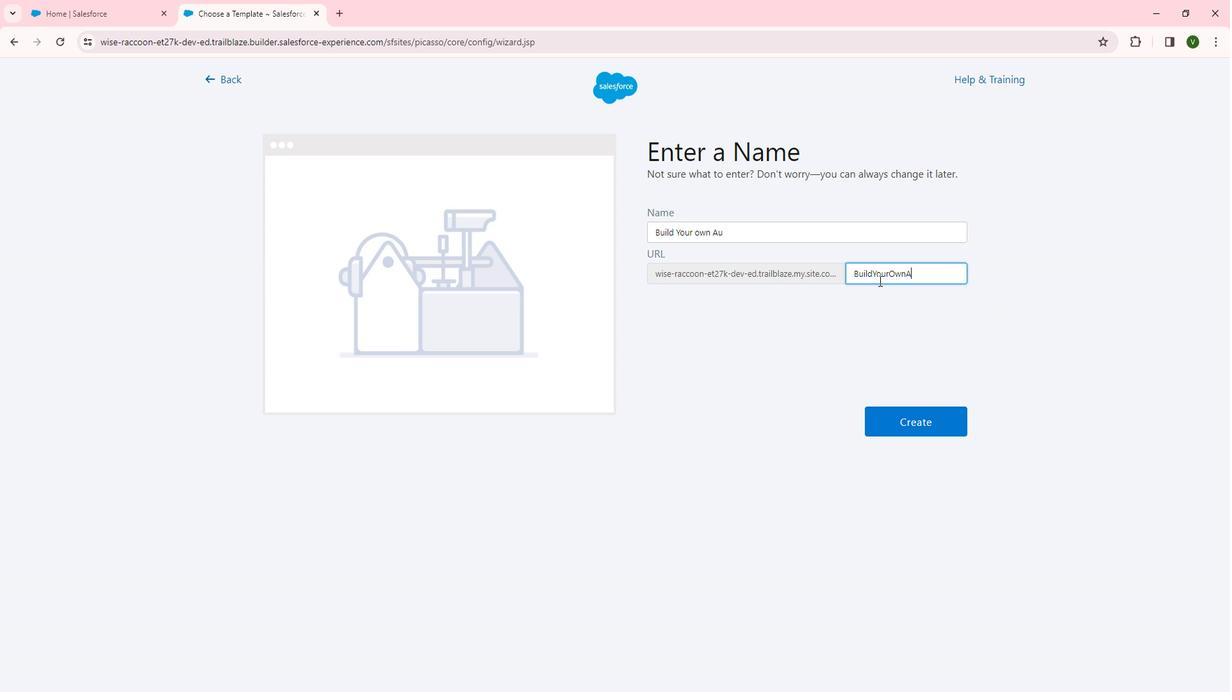 
Action: Mouse moved to (941, 426)
Screenshot: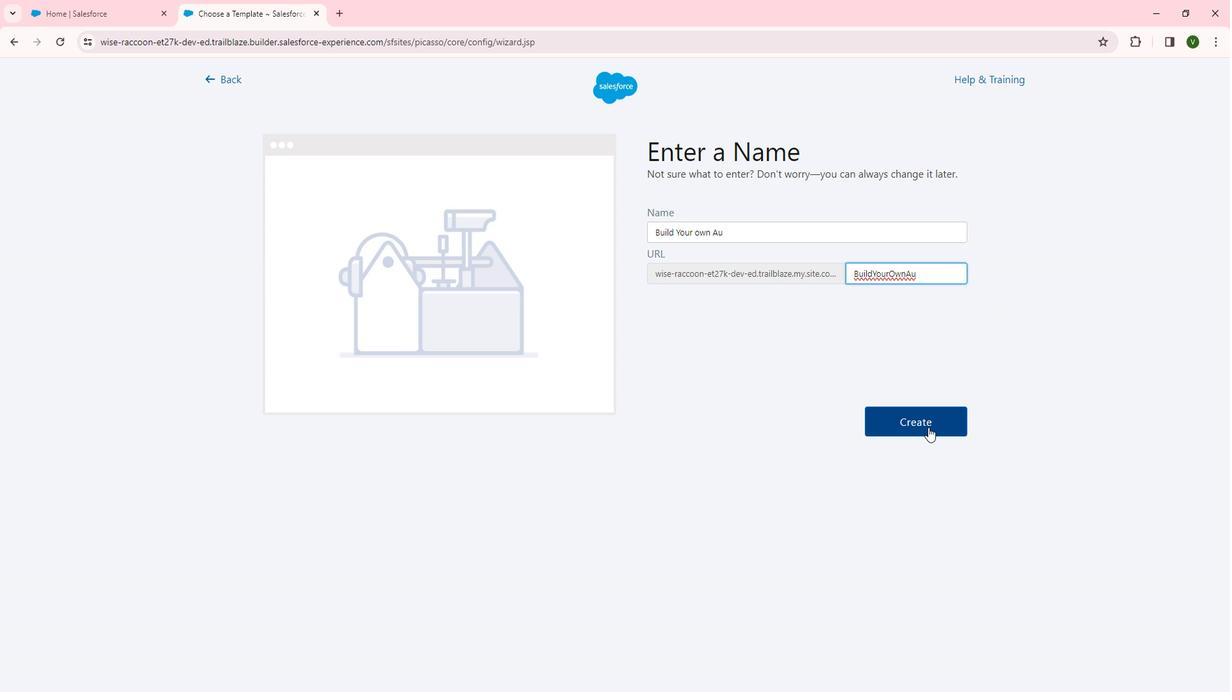 
Action: Mouse pressed left at (941, 426)
Screenshot: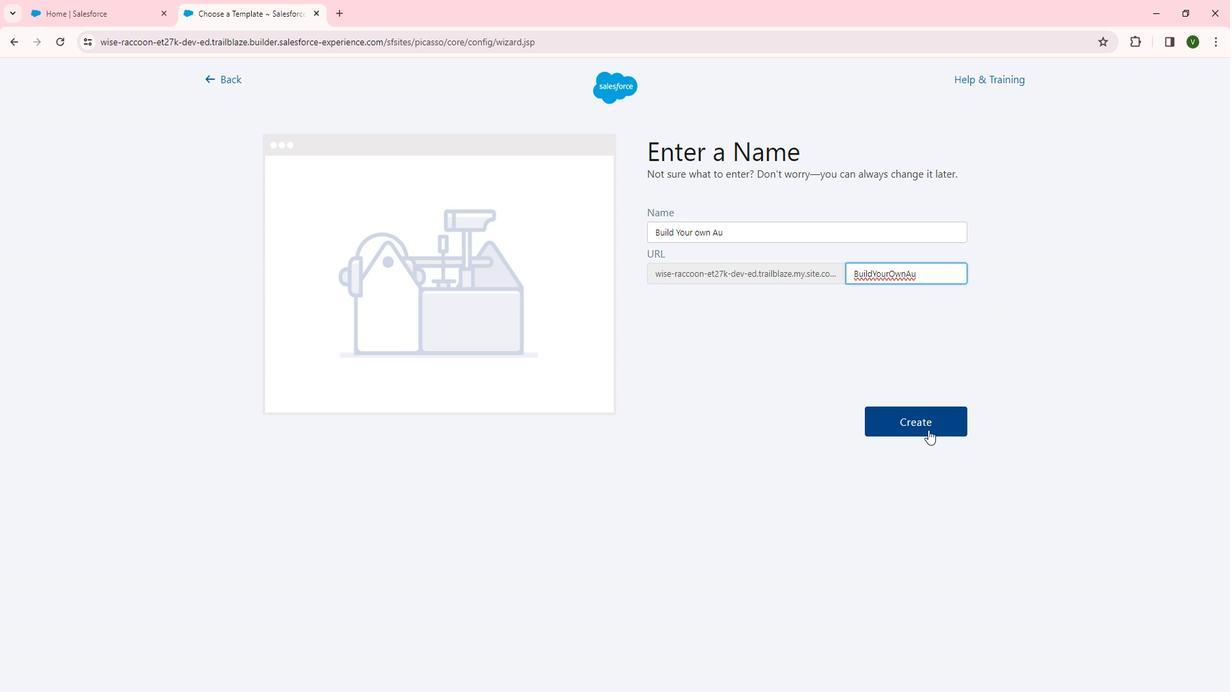 
Action: Mouse moved to (484, 536)
Screenshot: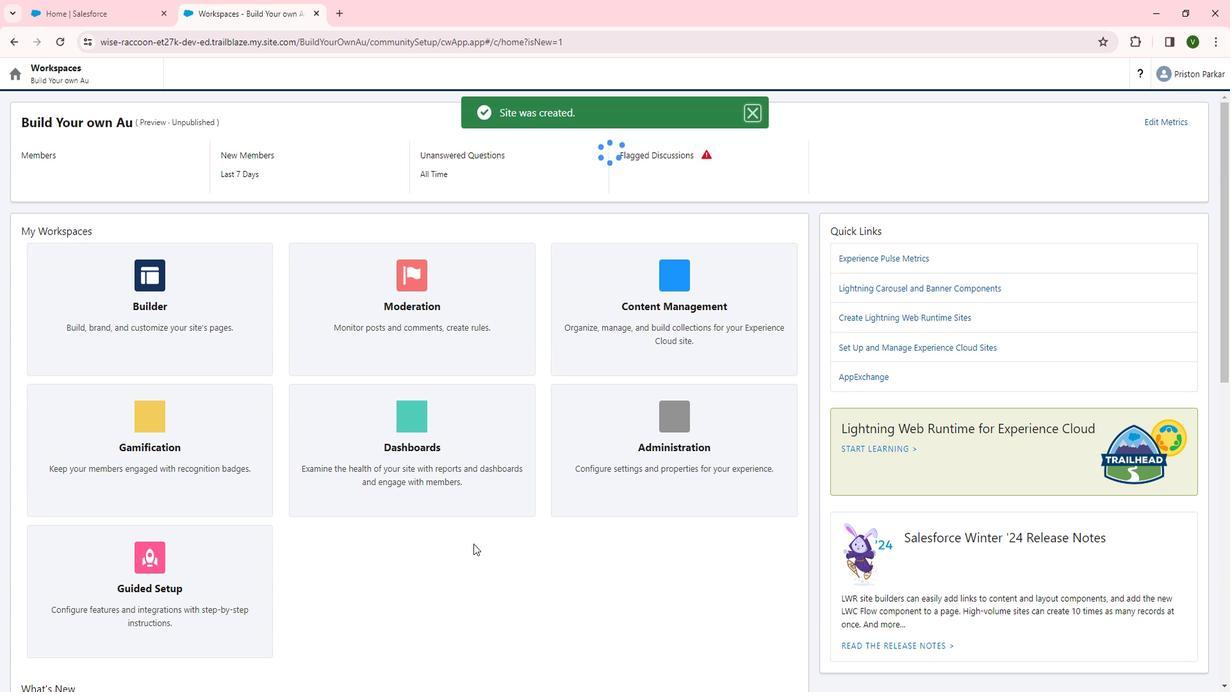 
